 Task: Search one way flight ticket for 3 adults in first from Pierre: Pierre Regional Airport to Fort Wayne: Fort Wayne International Airport on 8-4-2023. Choice of flights is American. Number of bags: 1 carry on bag. Price is upto 100000. Outbound departure time preference is 11:00.
Action: Mouse moved to (238, 335)
Screenshot: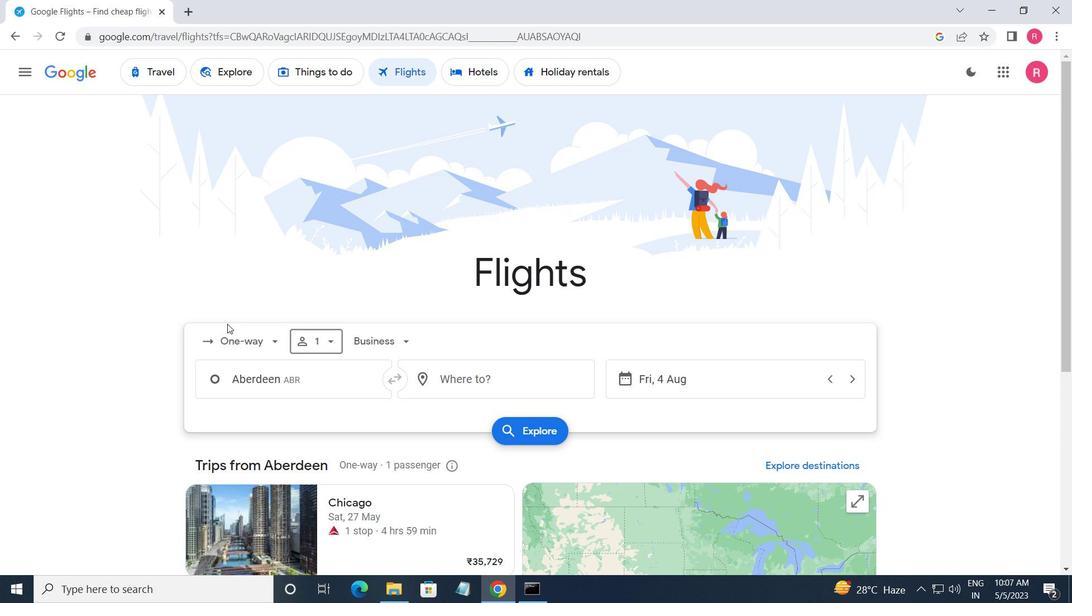 
Action: Mouse pressed left at (238, 335)
Screenshot: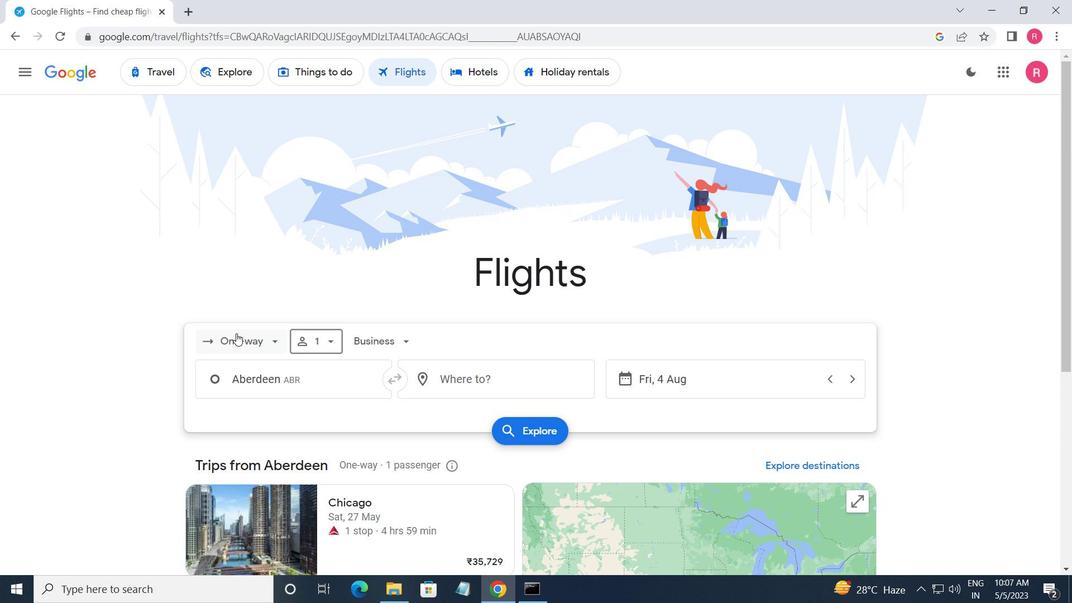 
Action: Mouse moved to (274, 412)
Screenshot: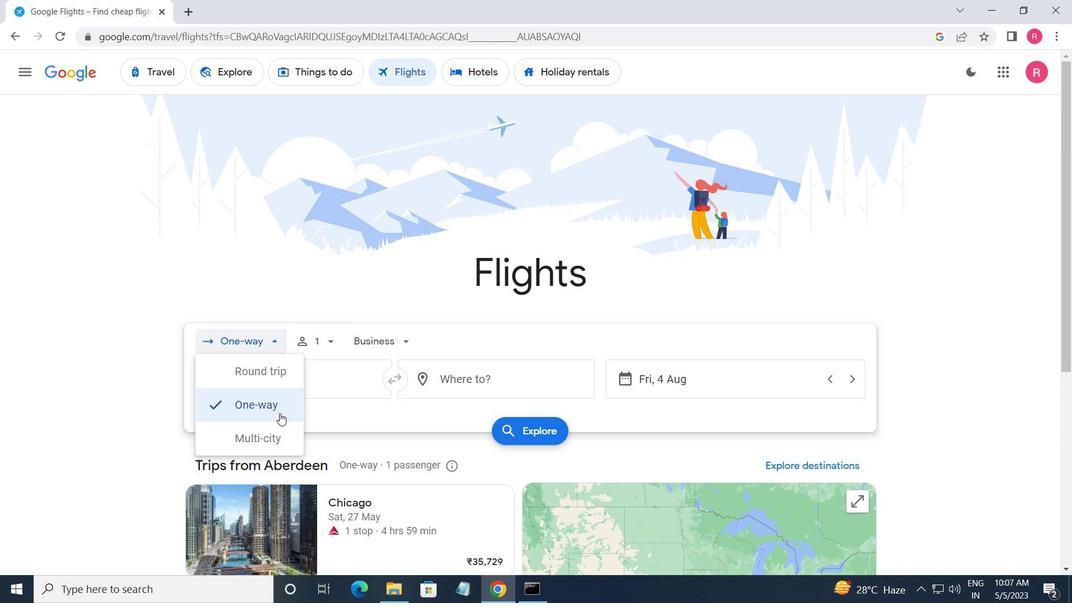 
Action: Mouse pressed left at (274, 412)
Screenshot: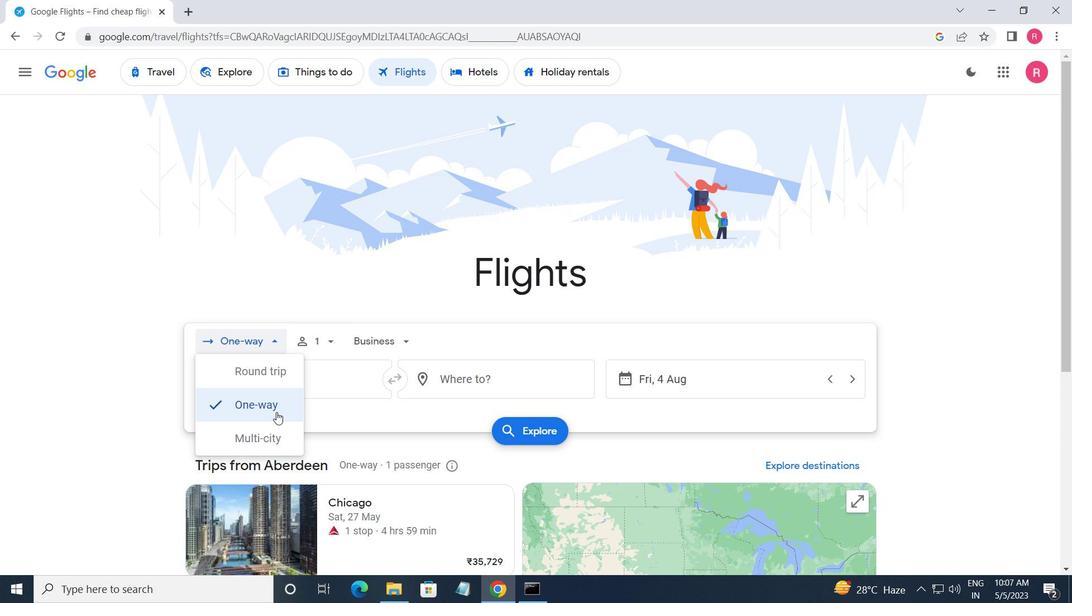 
Action: Mouse moved to (324, 353)
Screenshot: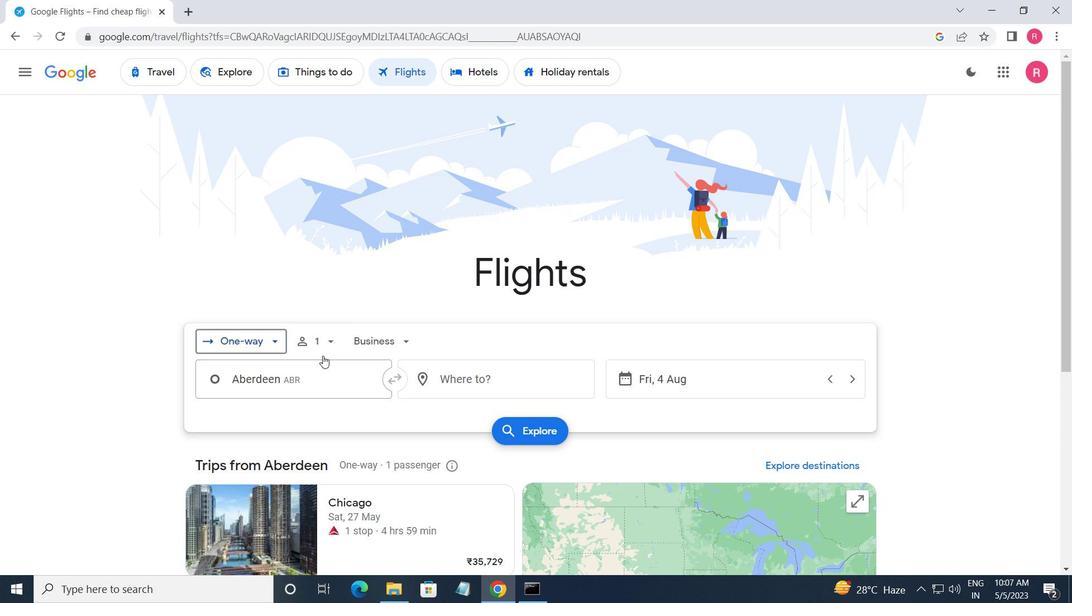 
Action: Mouse pressed left at (324, 353)
Screenshot: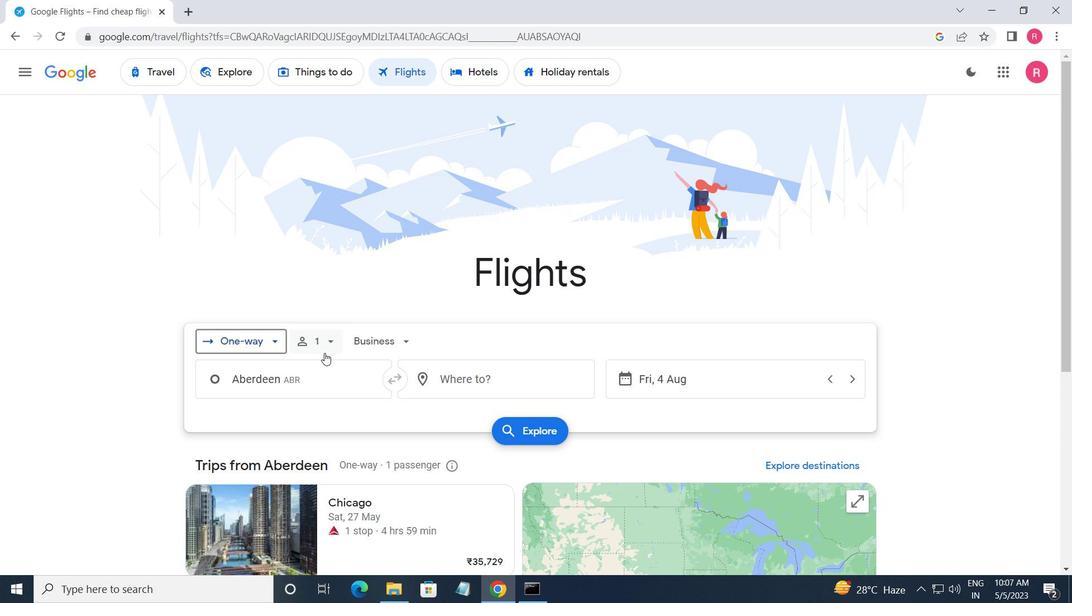 
Action: Mouse moved to (435, 368)
Screenshot: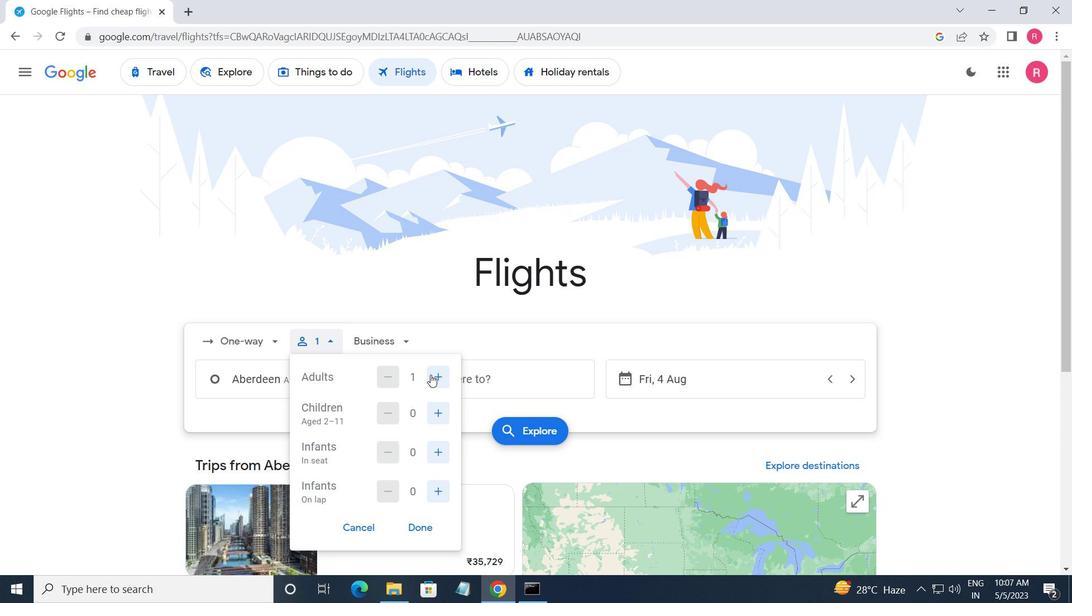 
Action: Mouse pressed left at (435, 368)
Screenshot: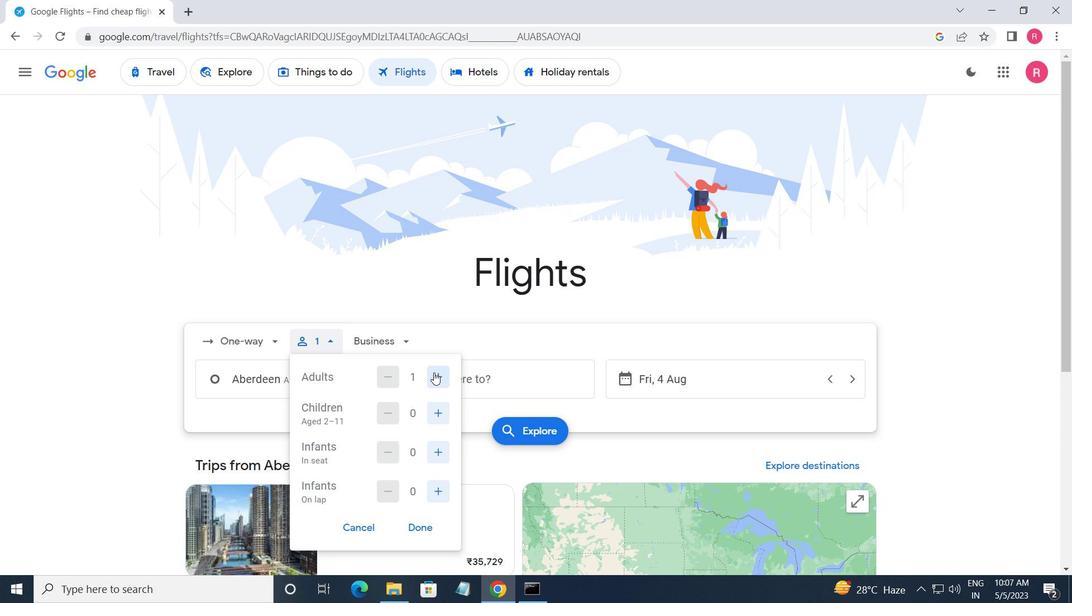 
Action: Mouse pressed left at (435, 368)
Screenshot: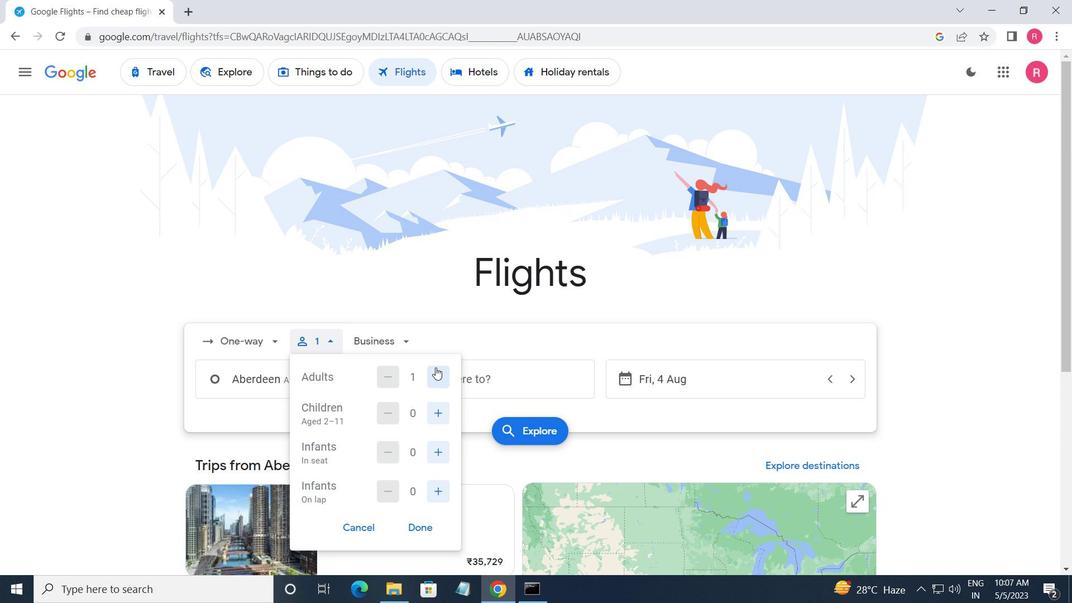
Action: Mouse moved to (398, 330)
Screenshot: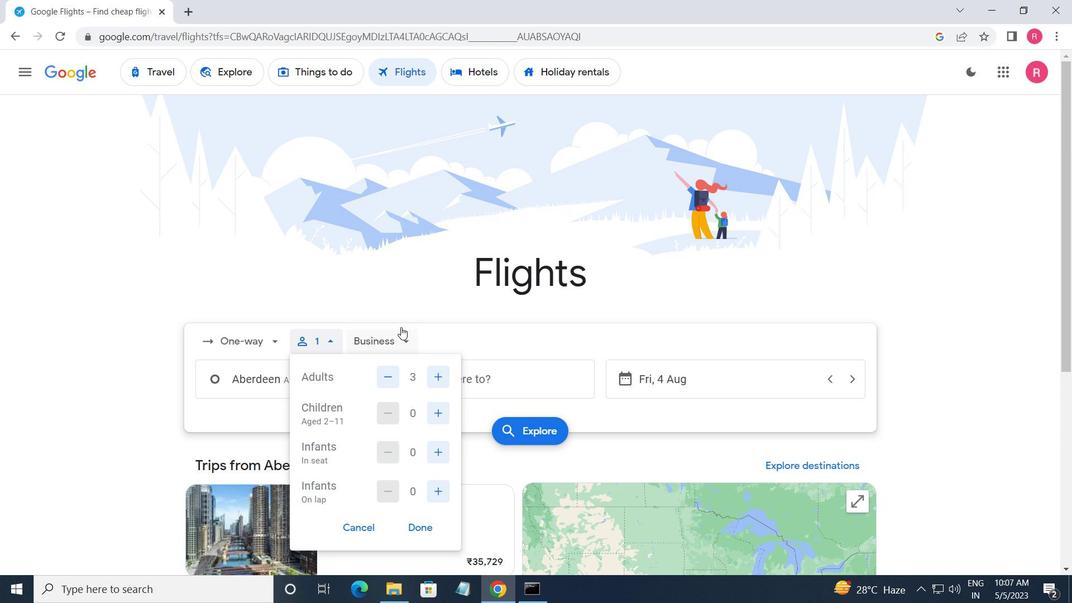 
Action: Mouse pressed left at (398, 330)
Screenshot: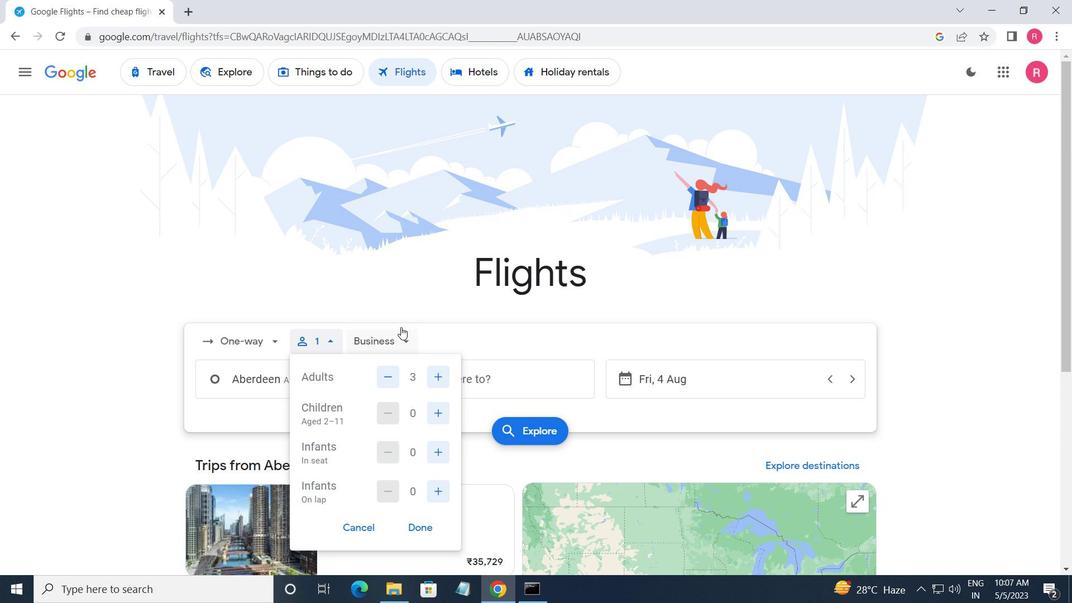 
Action: Mouse moved to (401, 477)
Screenshot: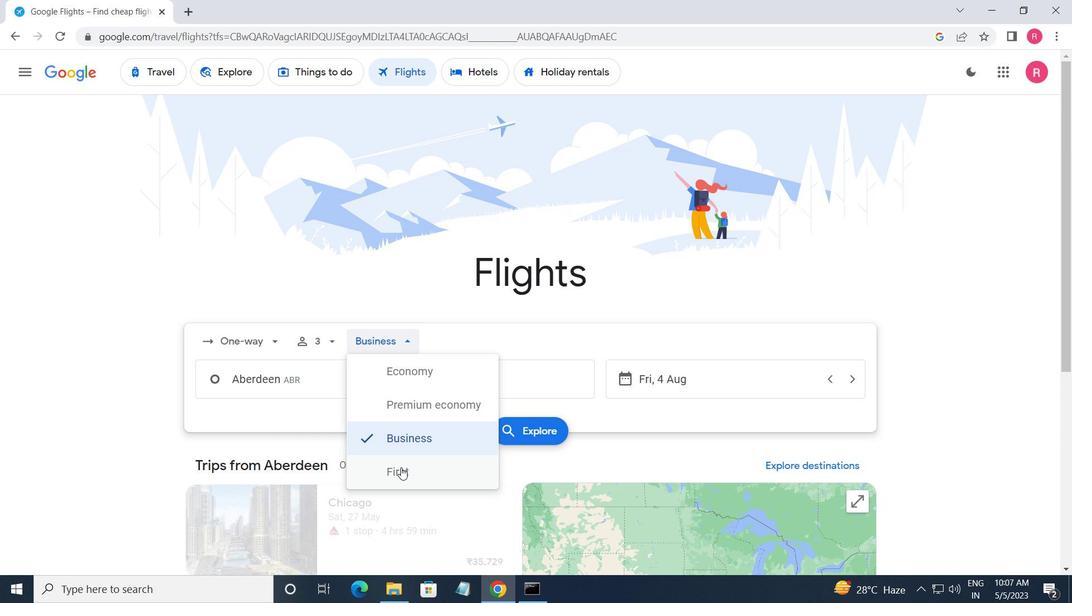 
Action: Mouse pressed left at (401, 477)
Screenshot: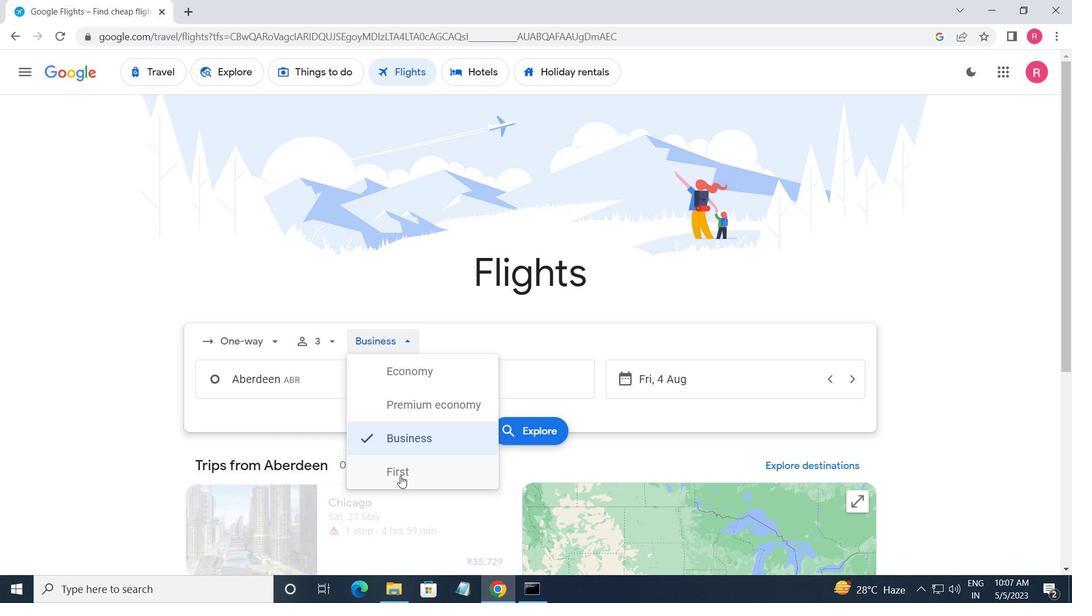 
Action: Mouse moved to (358, 371)
Screenshot: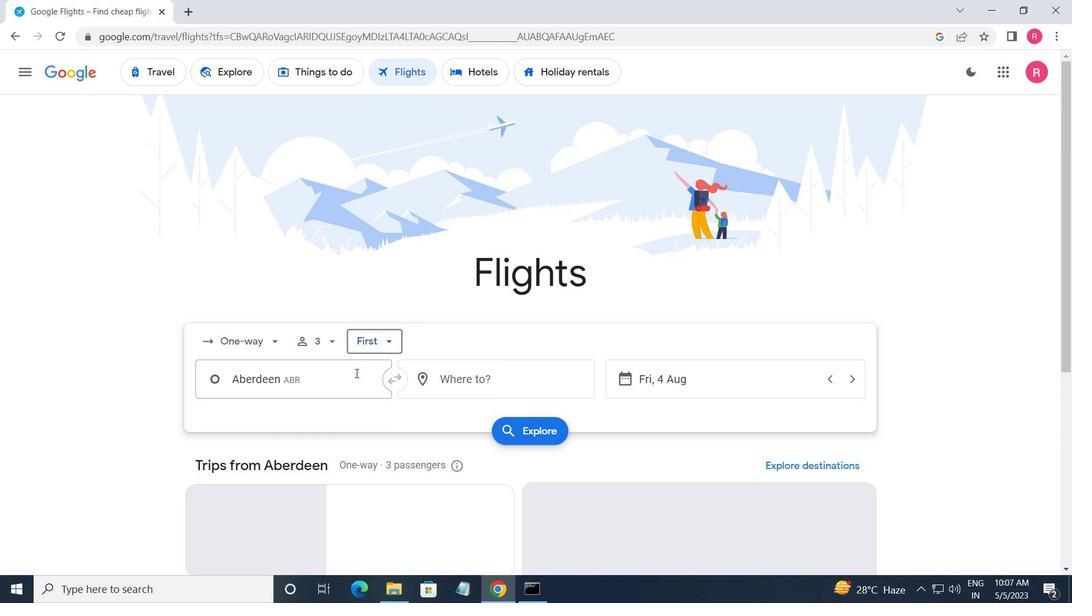 
Action: Mouse pressed left at (358, 371)
Screenshot: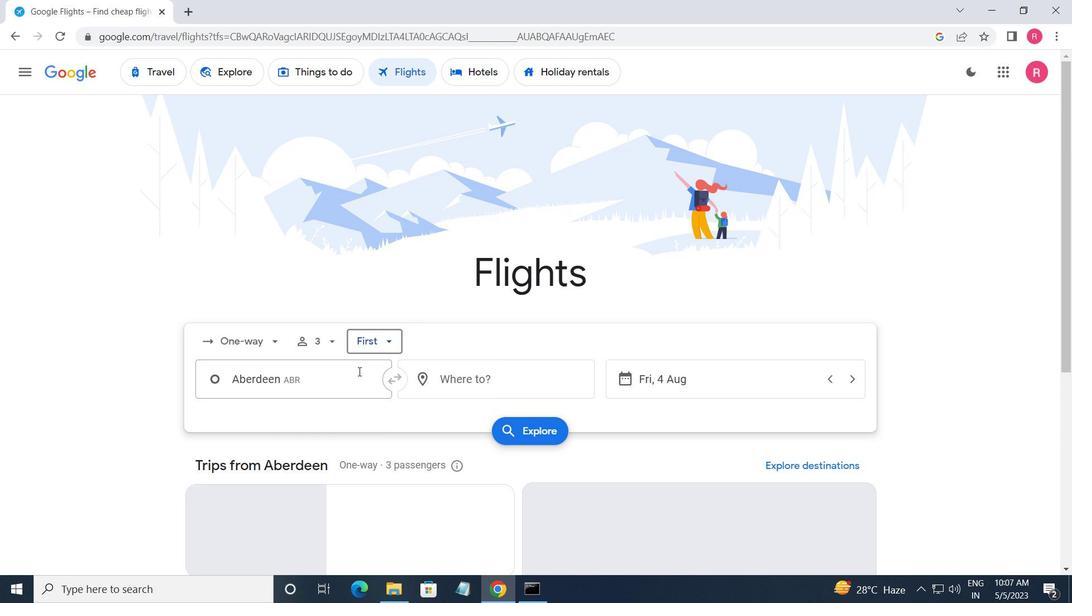 
Action: Key pressed <Key.shift_r>Pierre<Key.space><Key.shift>RE
Screenshot: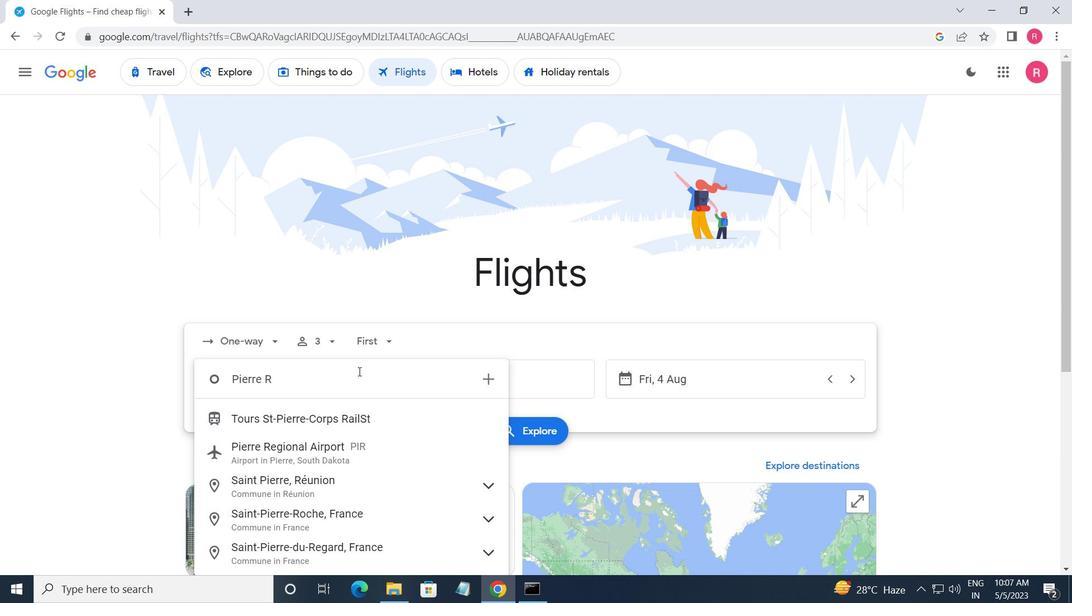 
Action: Mouse moved to (320, 422)
Screenshot: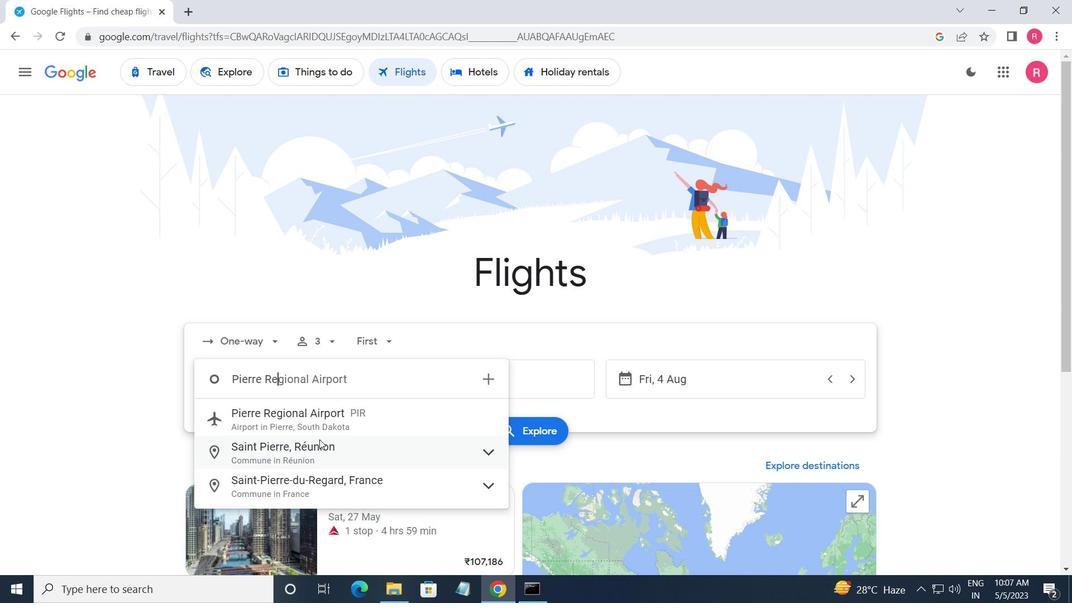 
Action: Mouse pressed left at (320, 422)
Screenshot: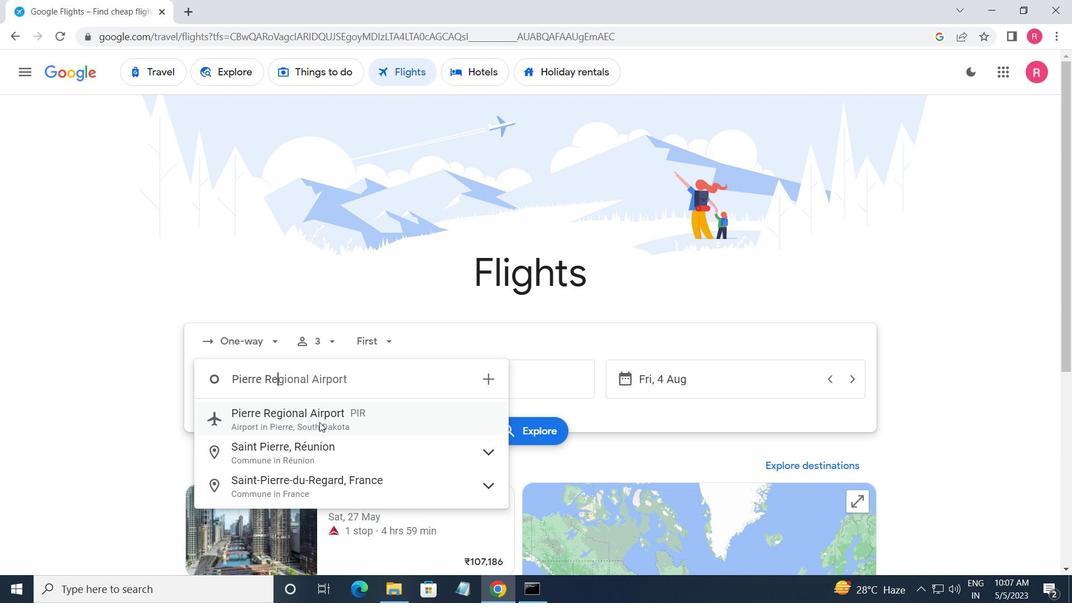 
Action: Mouse moved to (513, 382)
Screenshot: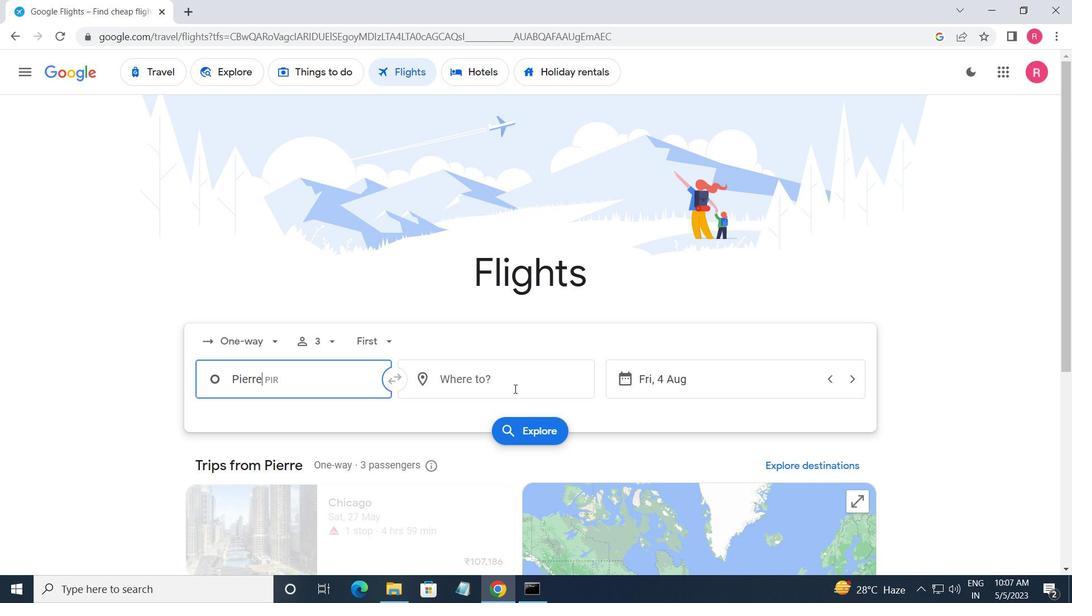 
Action: Mouse pressed left at (513, 382)
Screenshot: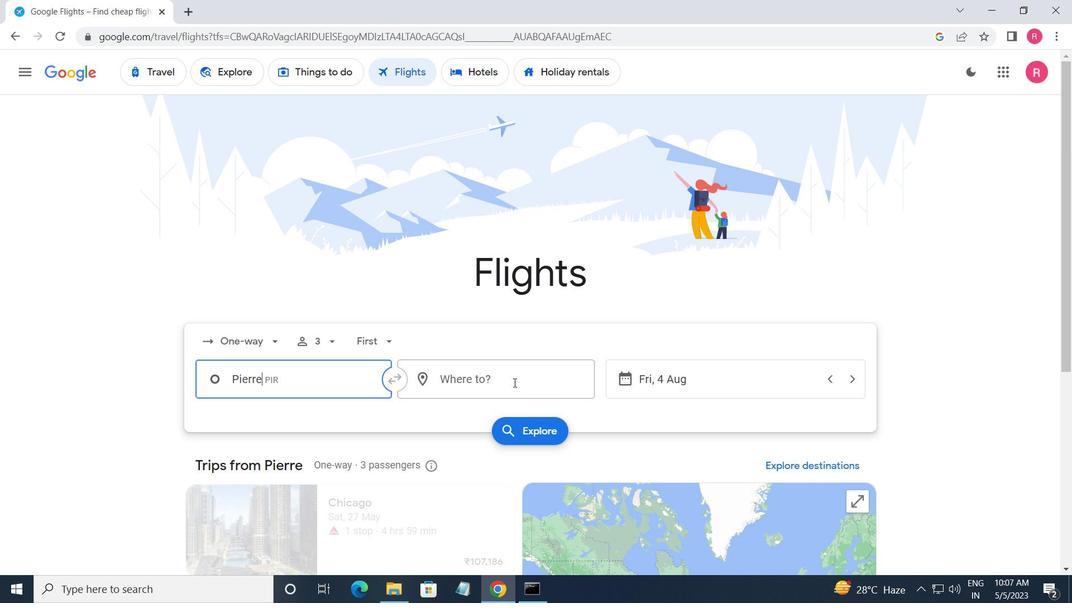 
Action: Mouse moved to (469, 519)
Screenshot: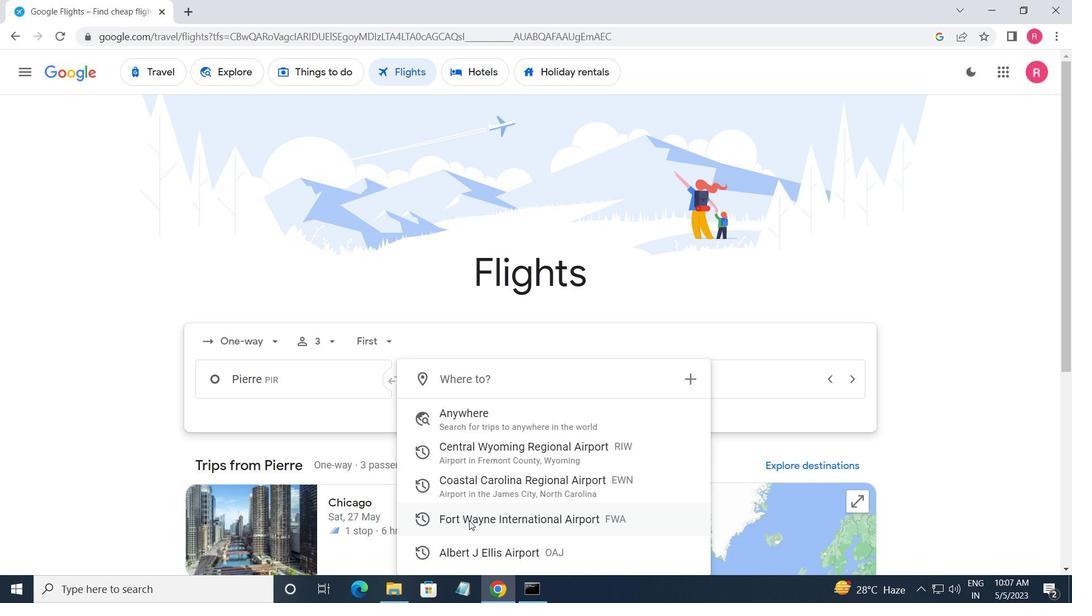 
Action: Mouse pressed left at (469, 519)
Screenshot: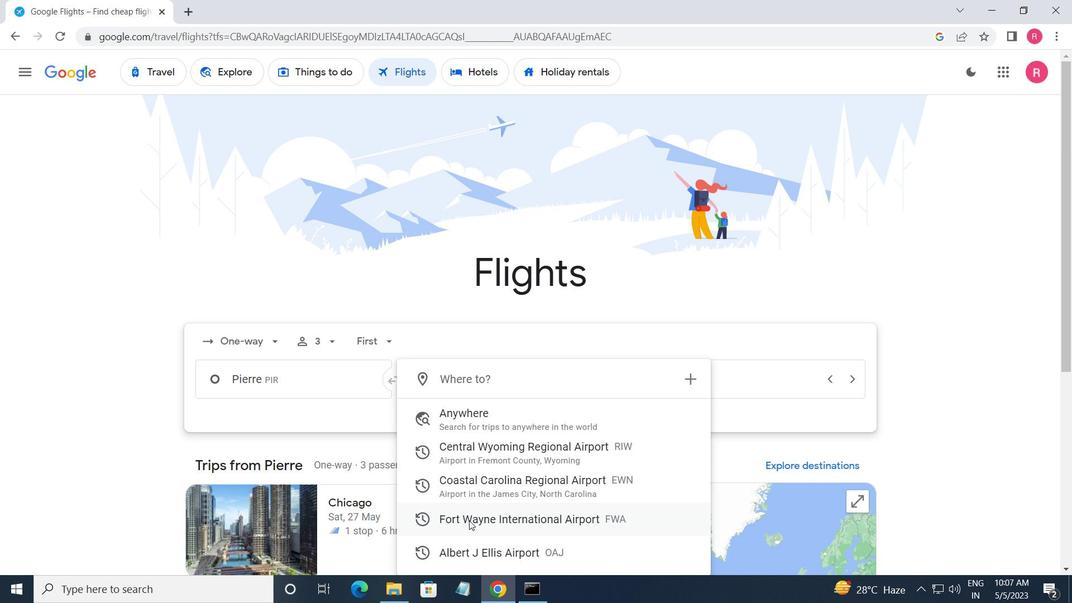 
Action: Mouse moved to (712, 387)
Screenshot: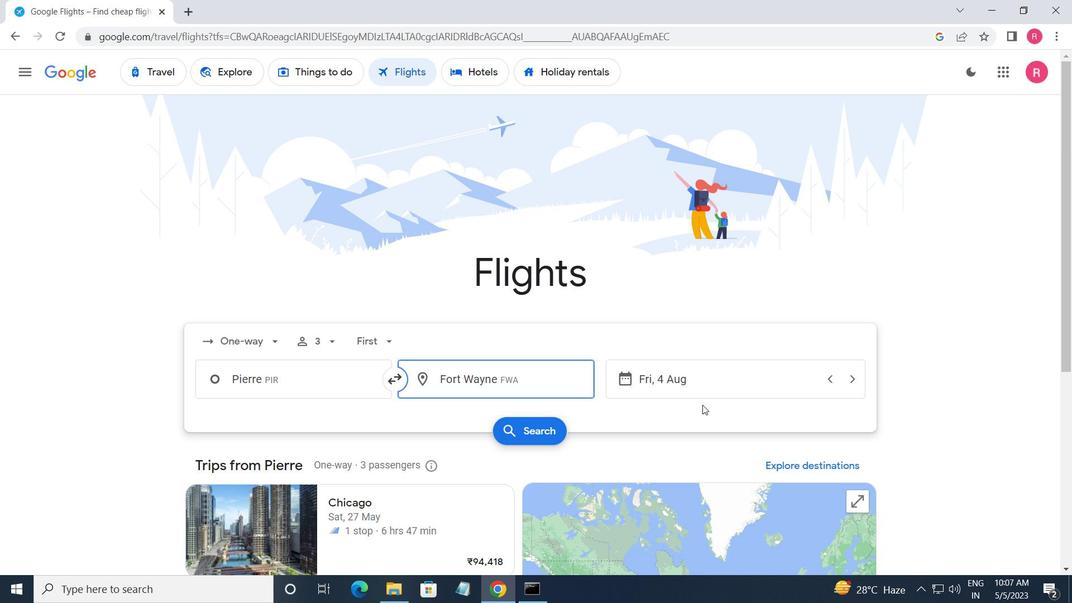 
Action: Mouse pressed left at (712, 387)
Screenshot: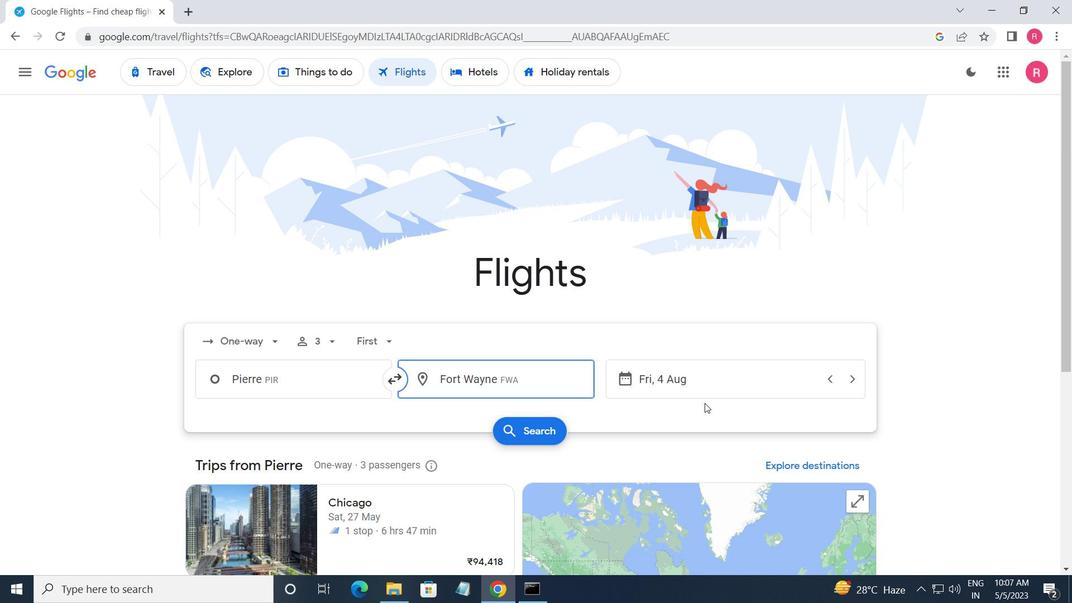 
Action: Mouse moved to (538, 322)
Screenshot: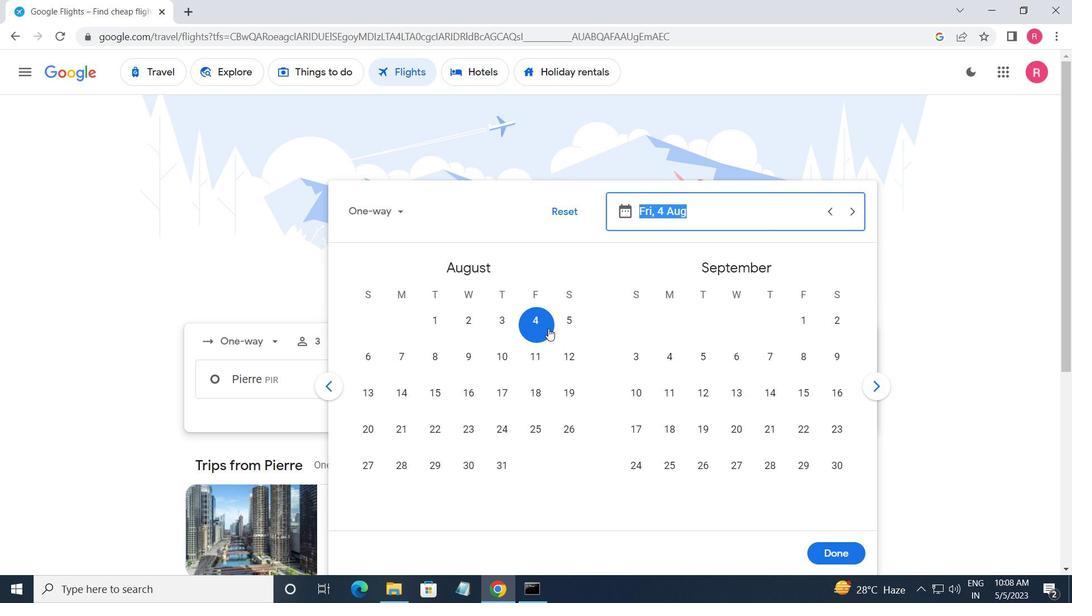 
Action: Mouse pressed left at (538, 322)
Screenshot: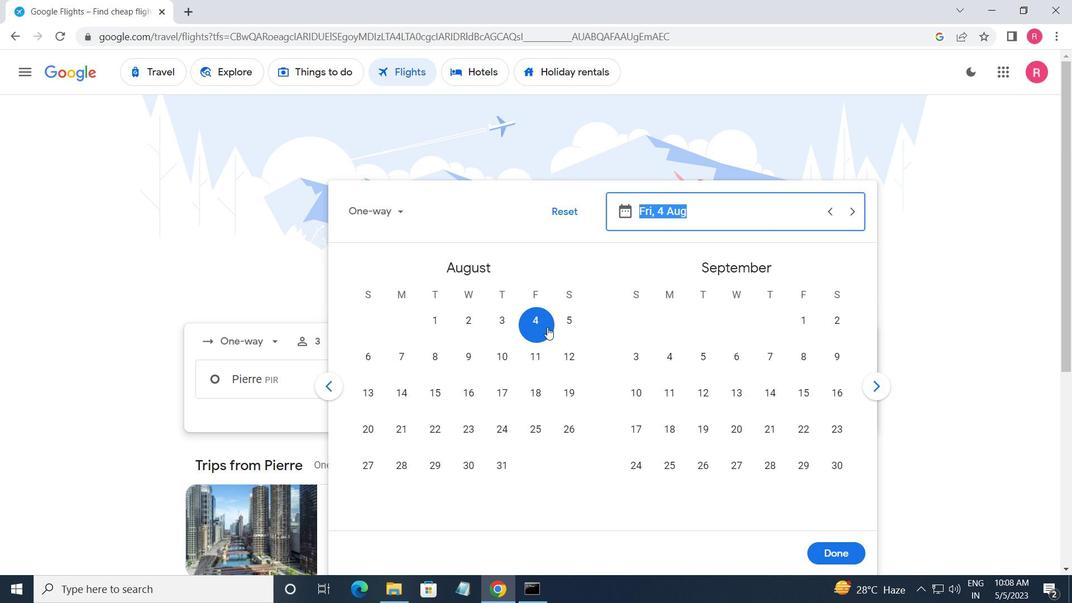 
Action: Mouse moved to (821, 557)
Screenshot: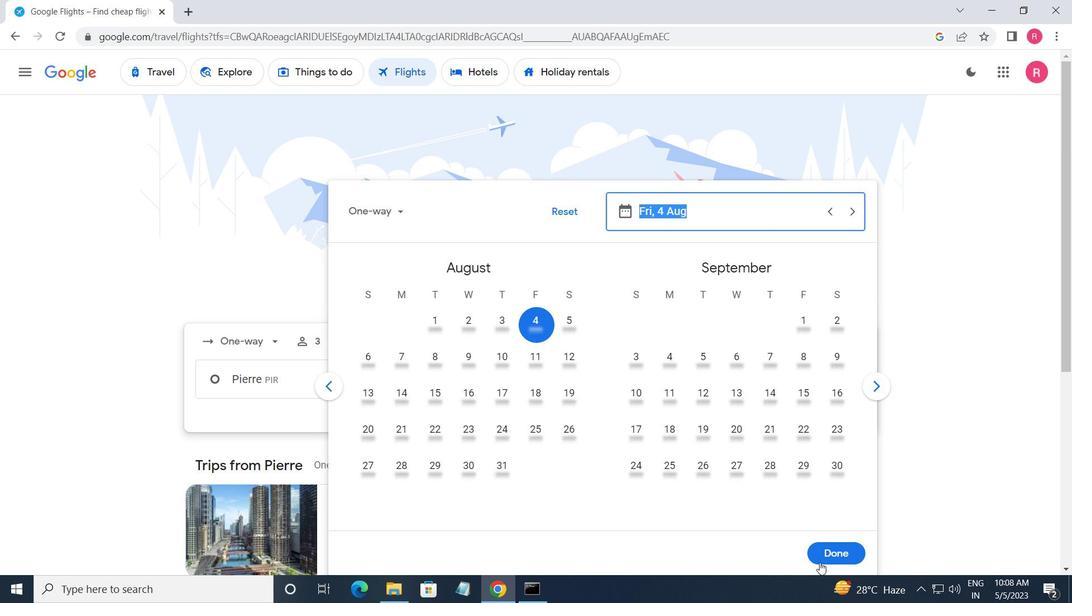 
Action: Mouse pressed left at (821, 557)
Screenshot: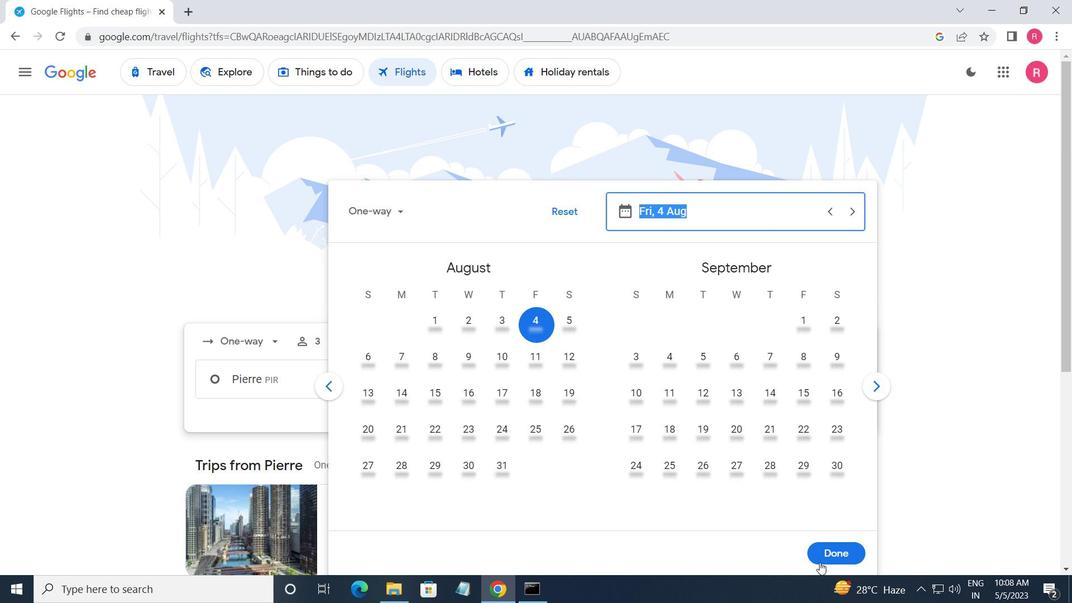 
Action: Mouse moved to (551, 440)
Screenshot: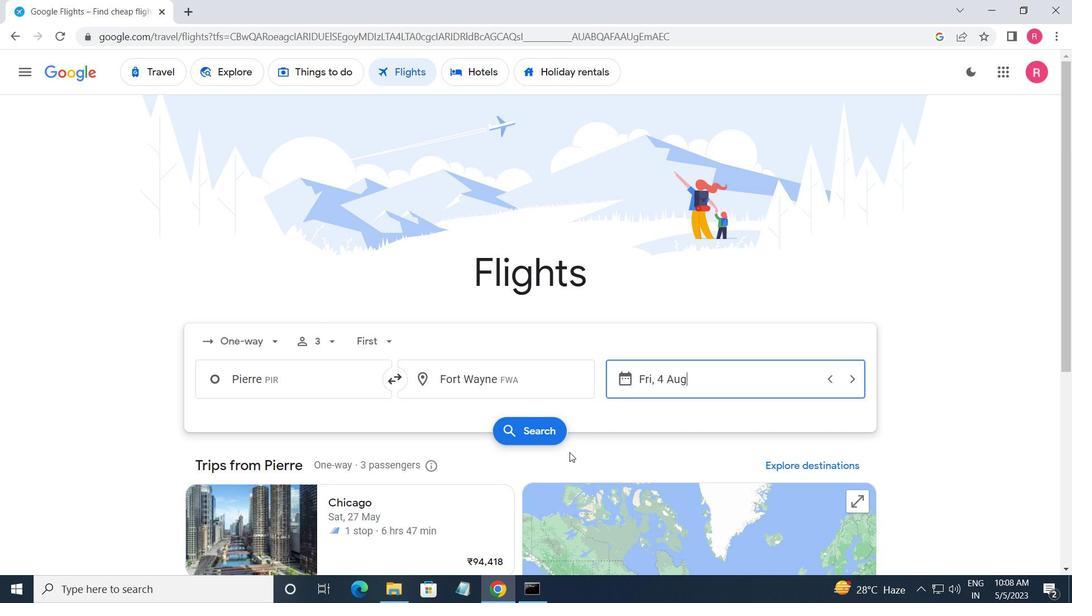 
Action: Mouse pressed left at (551, 440)
Screenshot: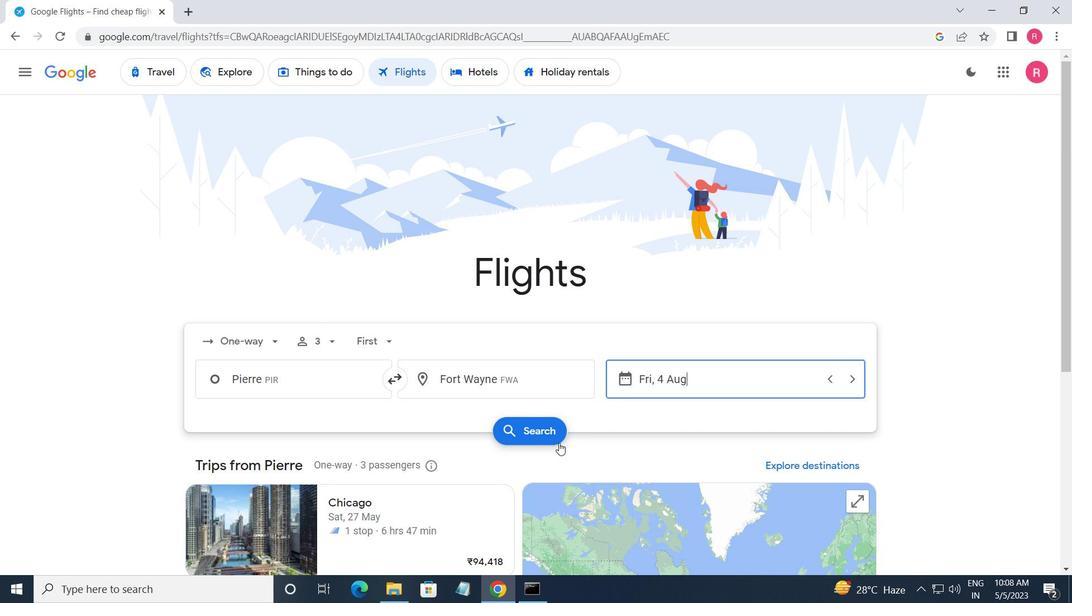 
Action: Mouse moved to (231, 202)
Screenshot: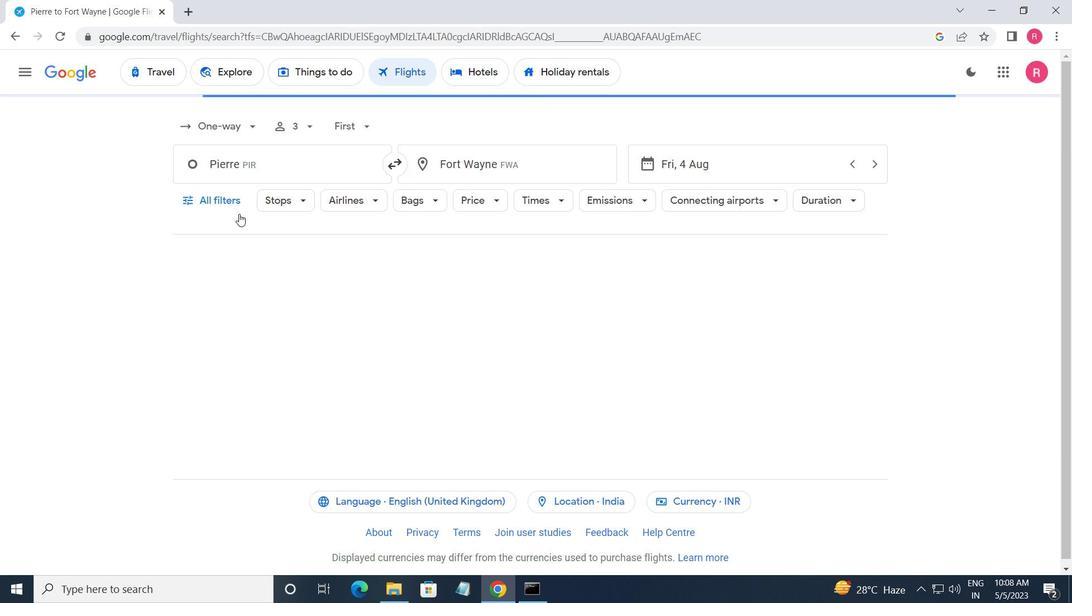 
Action: Mouse pressed left at (231, 202)
Screenshot: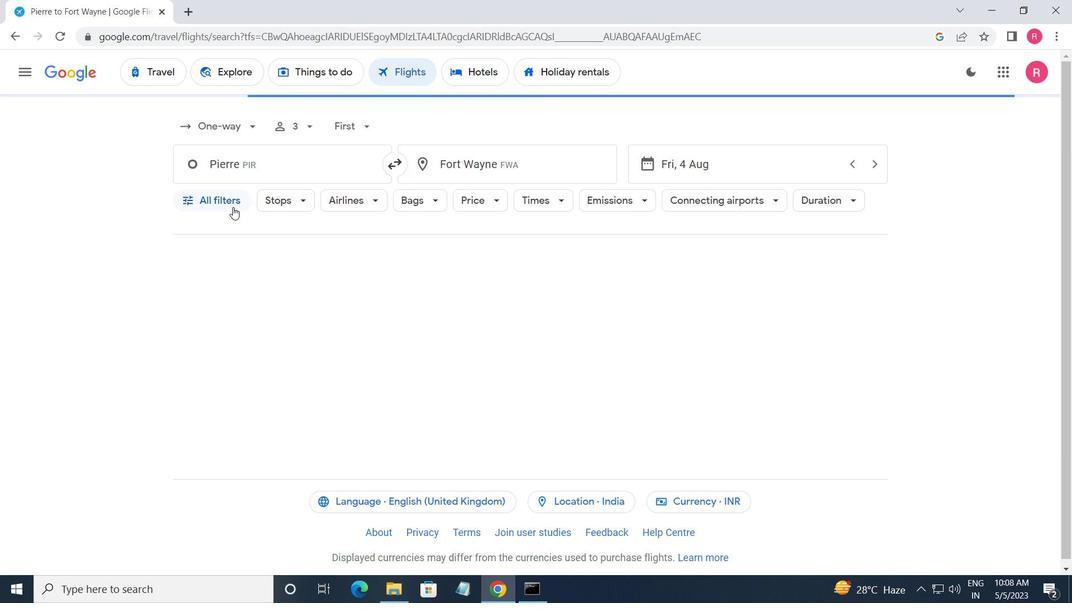 
Action: Mouse moved to (269, 480)
Screenshot: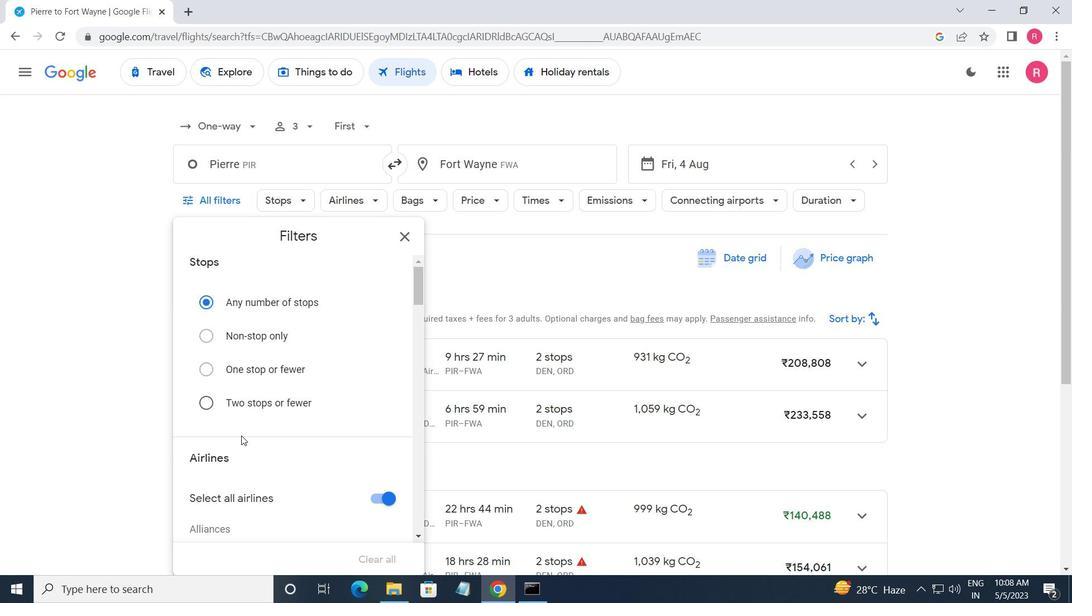 
Action: Mouse scrolled (269, 480) with delta (0, 0)
Screenshot: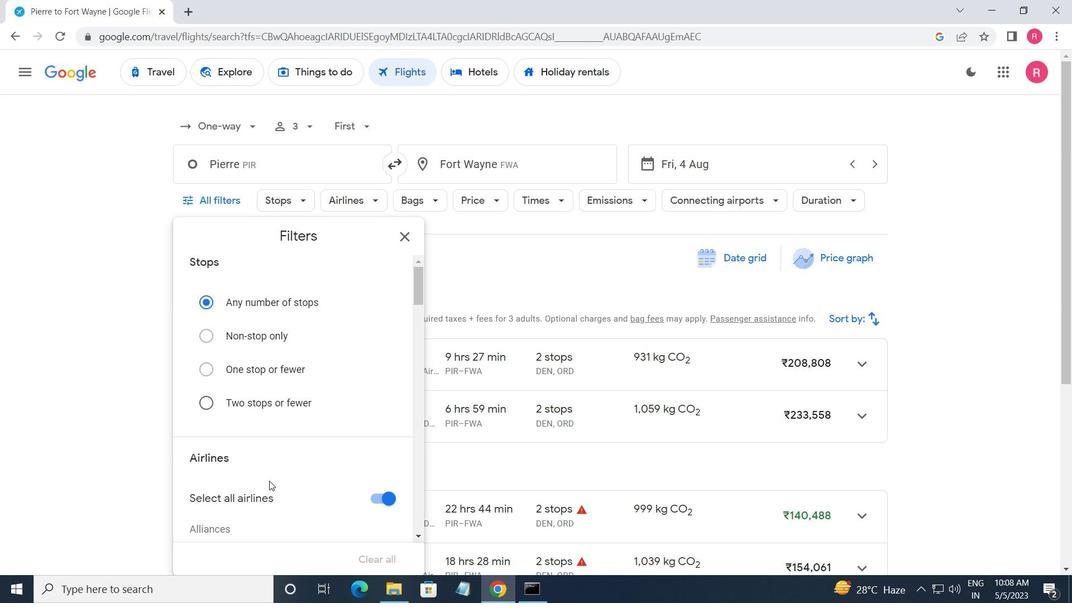 
Action: Mouse scrolled (269, 480) with delta (0, 0)
Screenshot: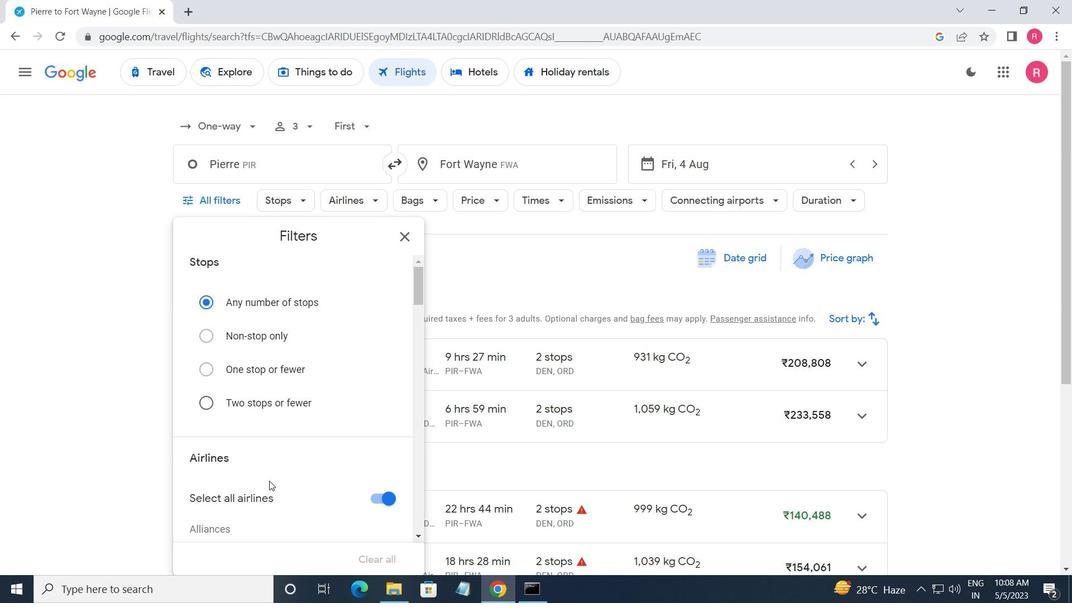 
Action: Mouse scrolled (269, 480) with delta (0, 0)
Screenshot: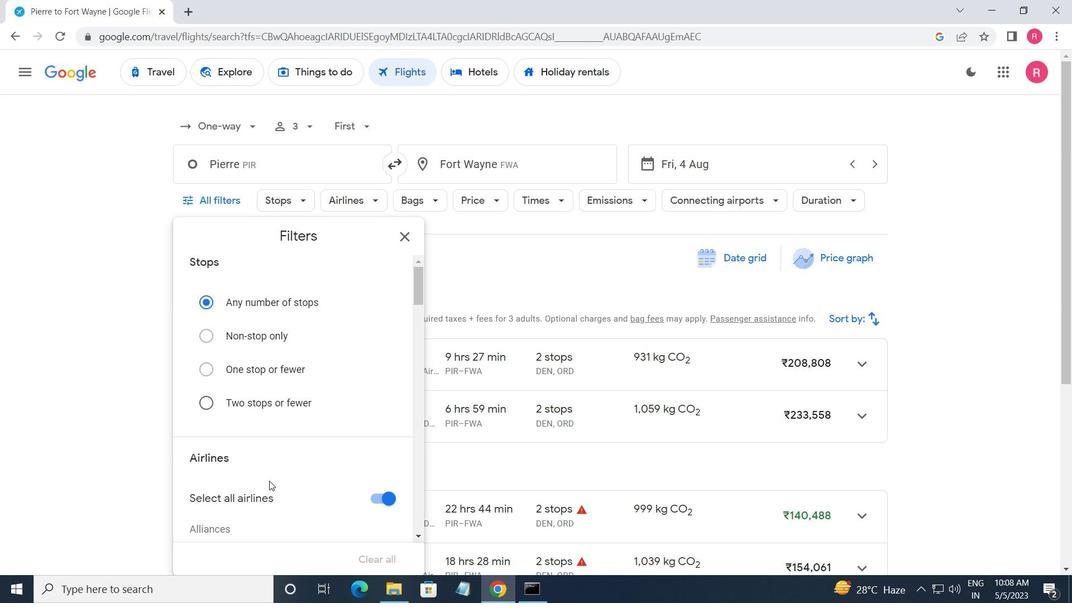 
Action: Mouse moved to (273, 476)
Screenshot: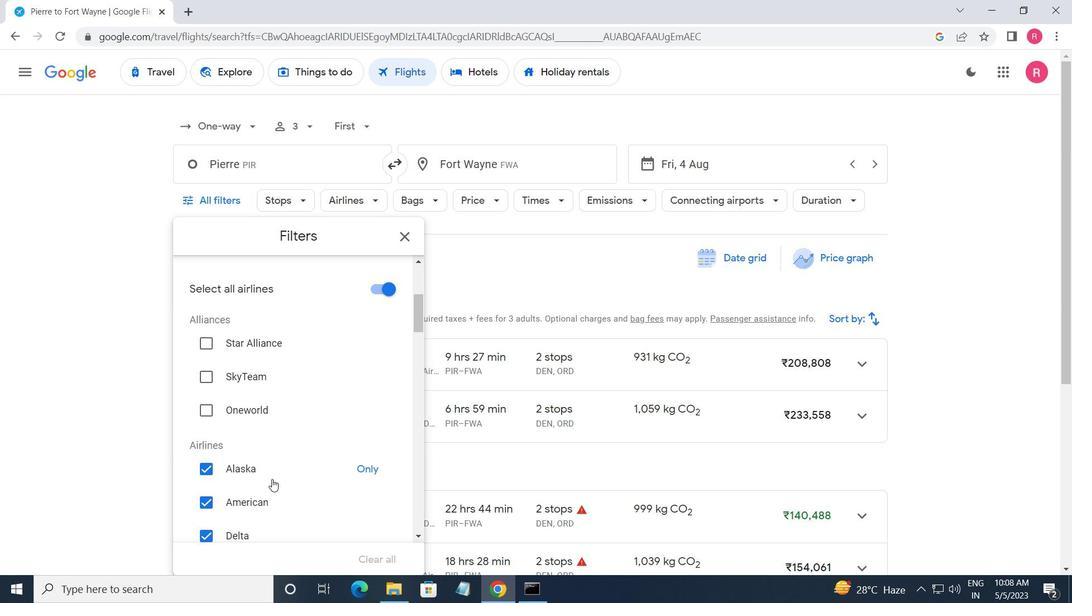 
Action: Mouse scrolled (273, 476) with delta (0, 0)
Screenshot: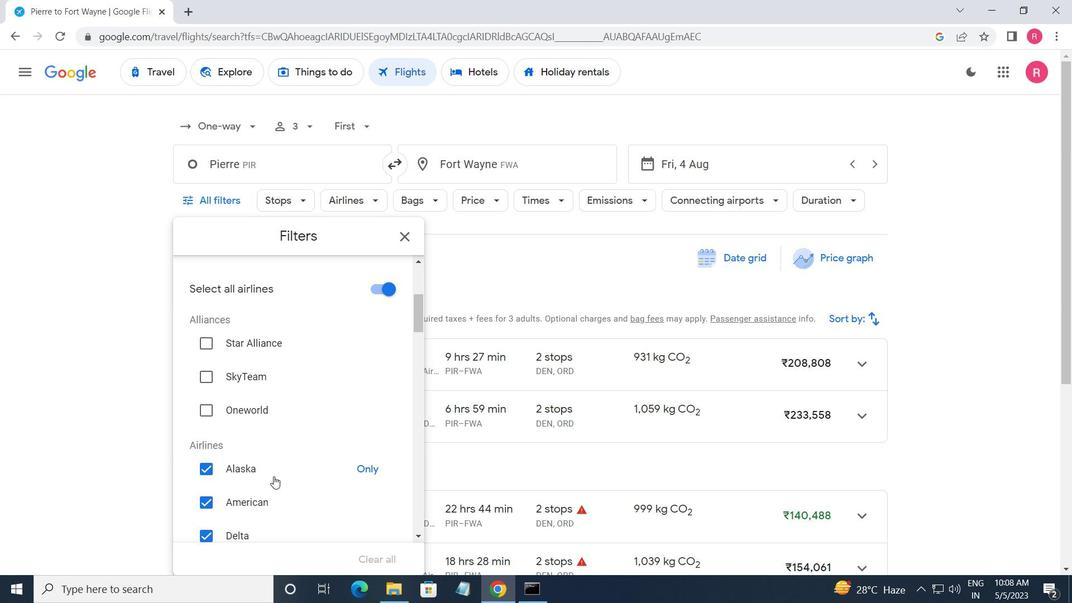 
Action: Mouse moved to (364, 436)
Screenshot: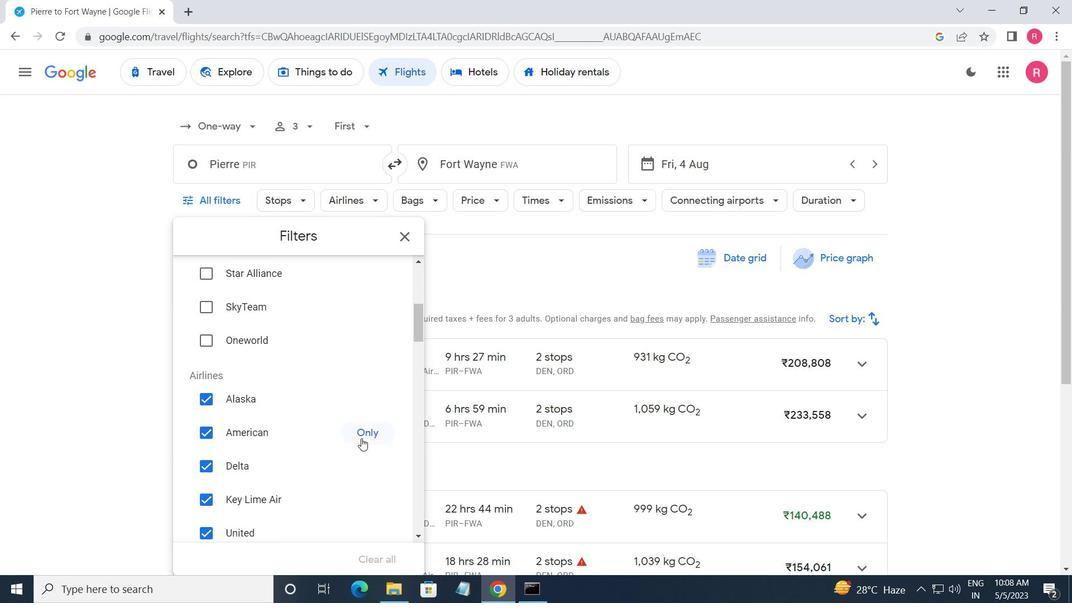 
Action: Mouse pressed left at (364, 436)
Screenshot: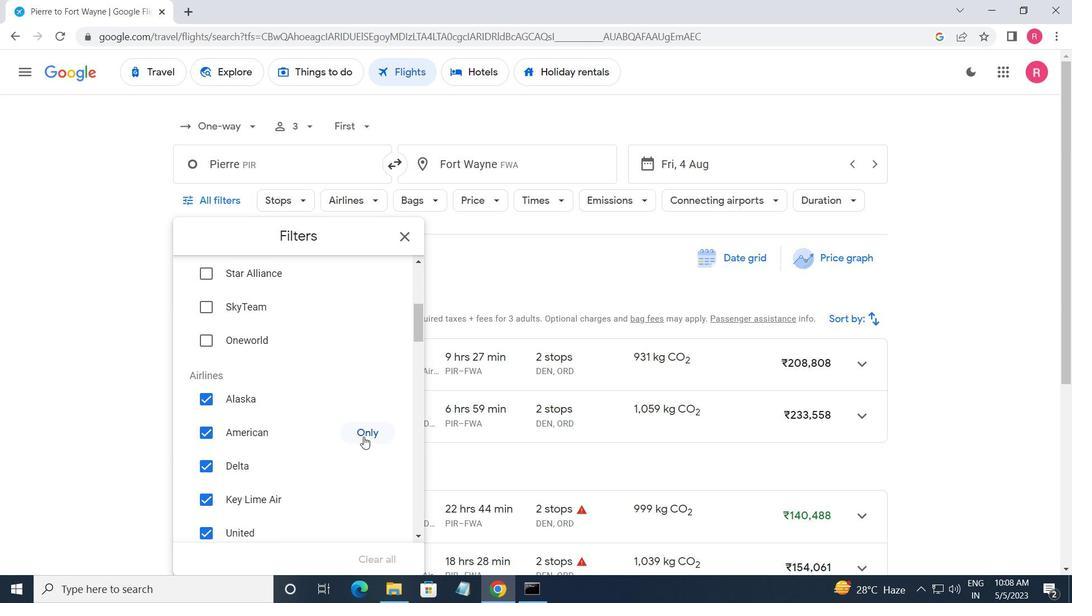 
Action: Mouse moved to (357, 467)
Screenshot: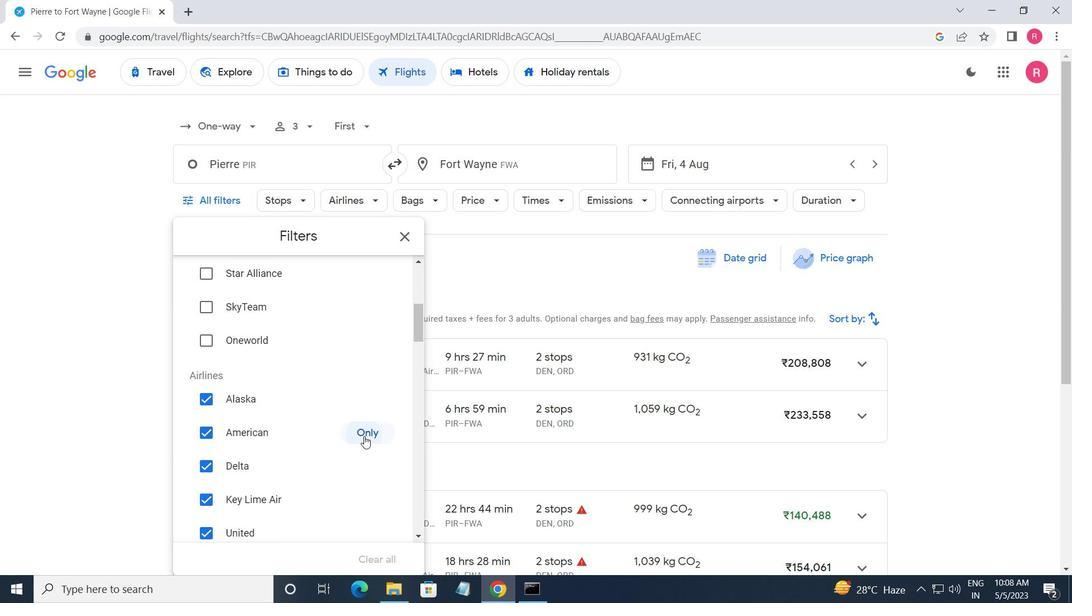 
Action: Mouse scrolled (357, 466) with delta (0, 0)
Screenshot: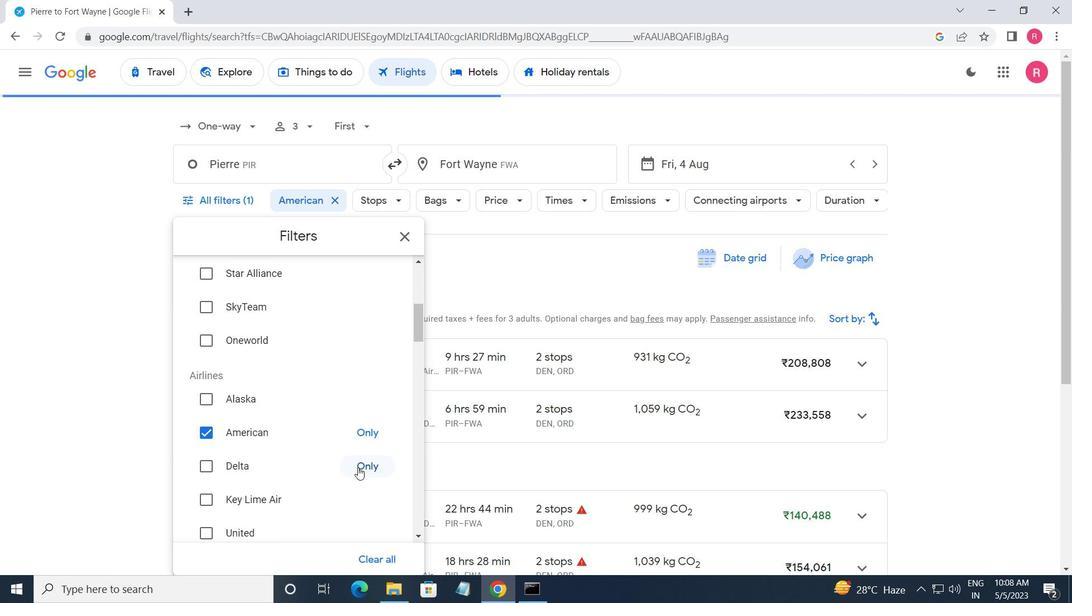 
Action: Mouse scrolled (357, 466) with delta (0, 0)
Screenshot: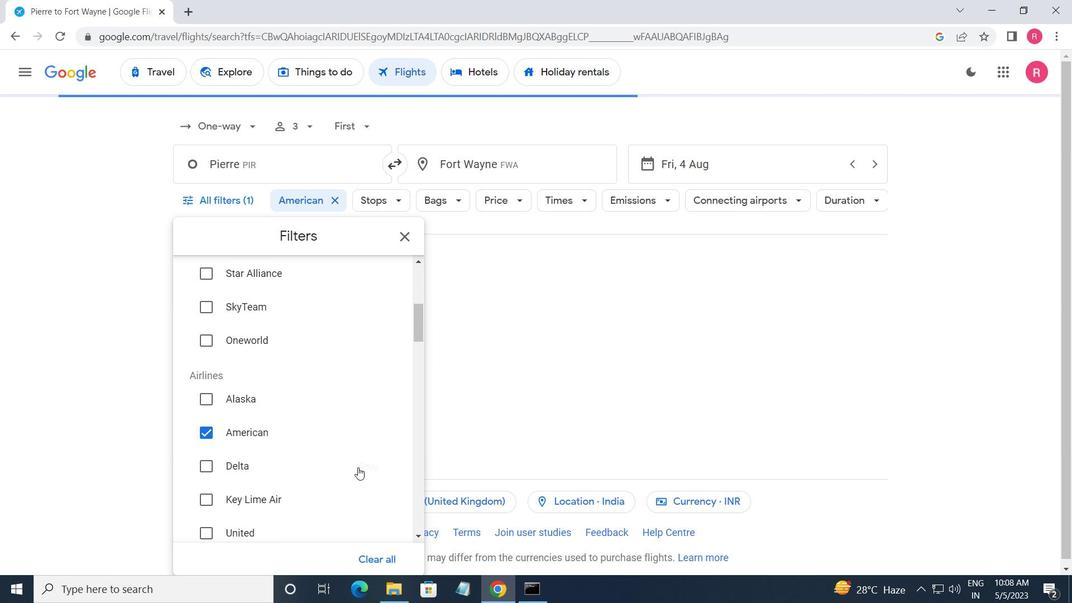 
Action: Mouse scrolled (357, 466) with delta (0, 0)
Screenshot: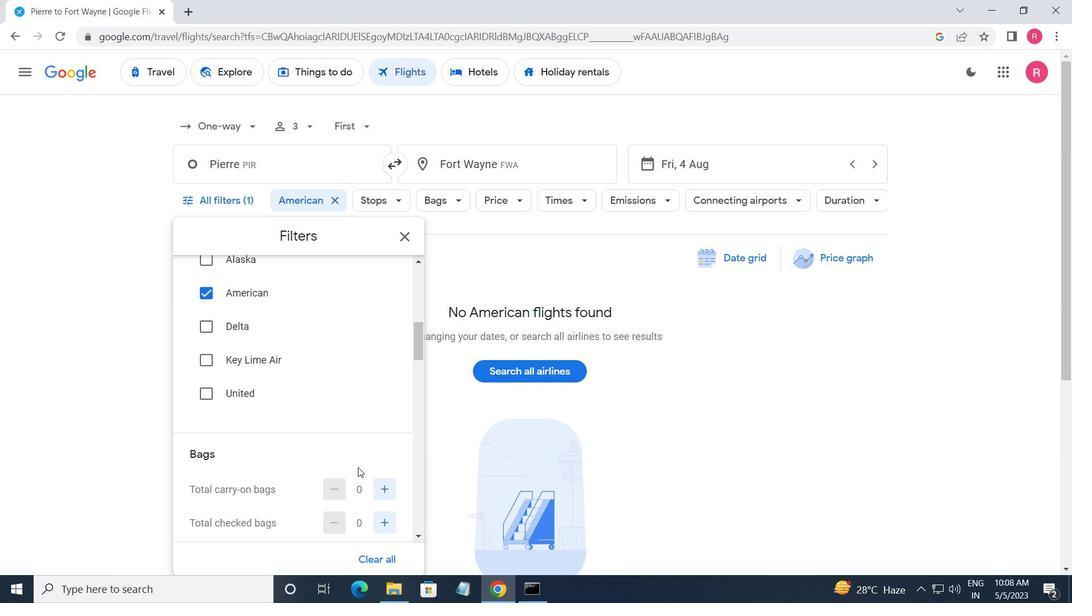 
Action: Mouse moved to (377, 425)
Screenshot: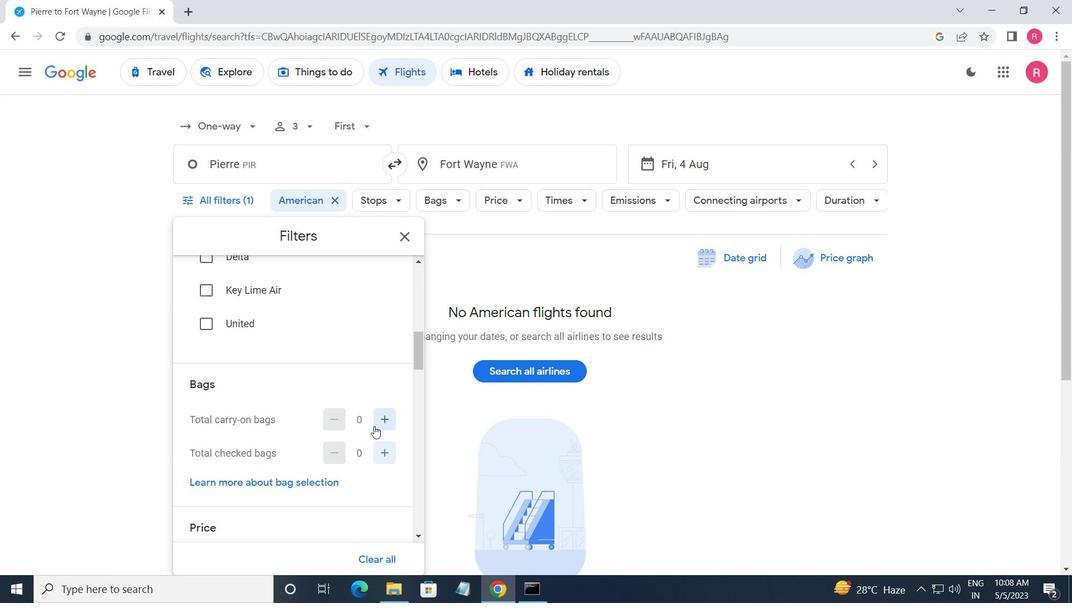 
Action: Mouse pressed left at (377, 425)
Screenshot: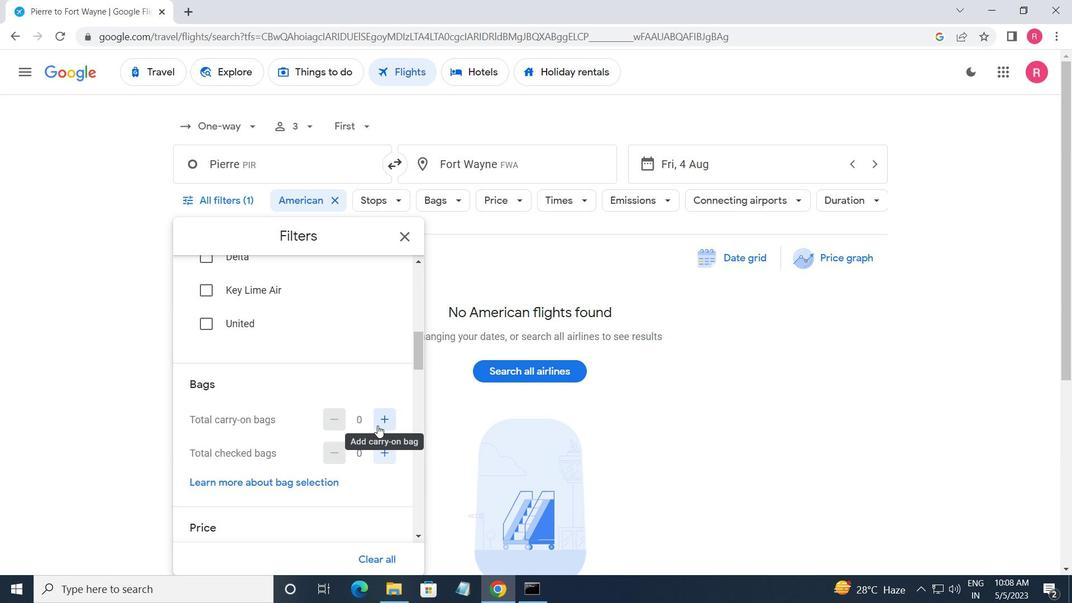 
Action: Mouse moved to (380, 422)
Screenshot: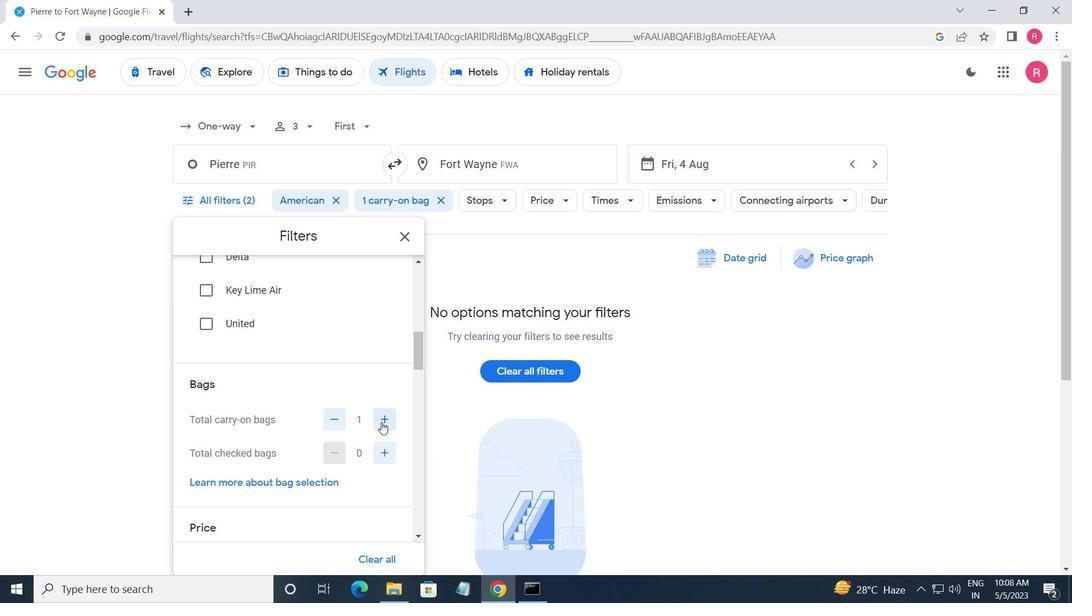 
Action: Mouse scrolled (380, 421) with delta (0, 0)
Screenshot: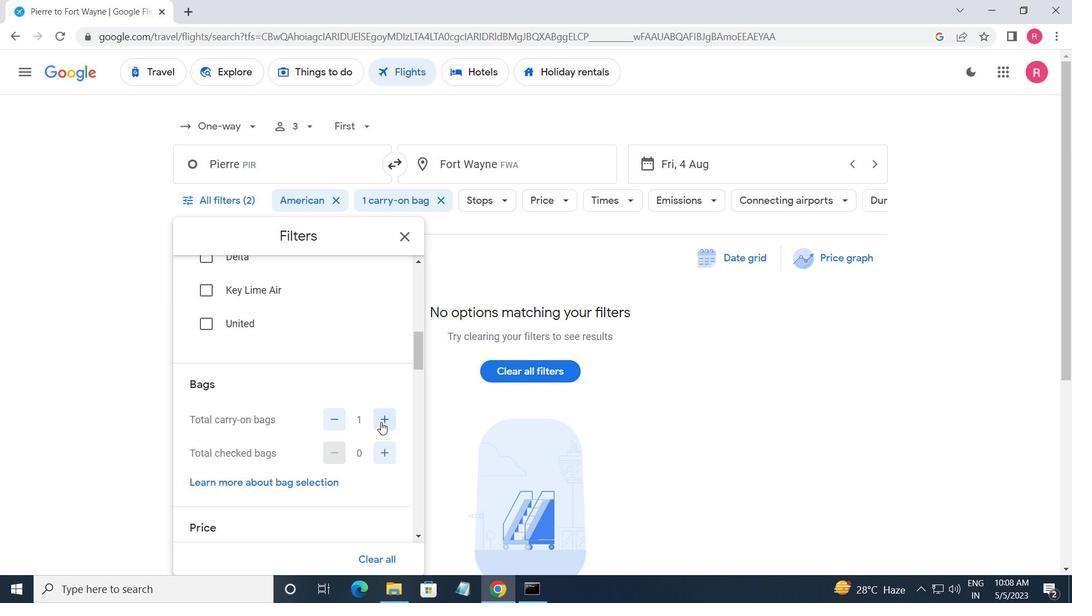 
Action: Mouse scrolled (380, 421) with delta (0, 0)
Screenshot: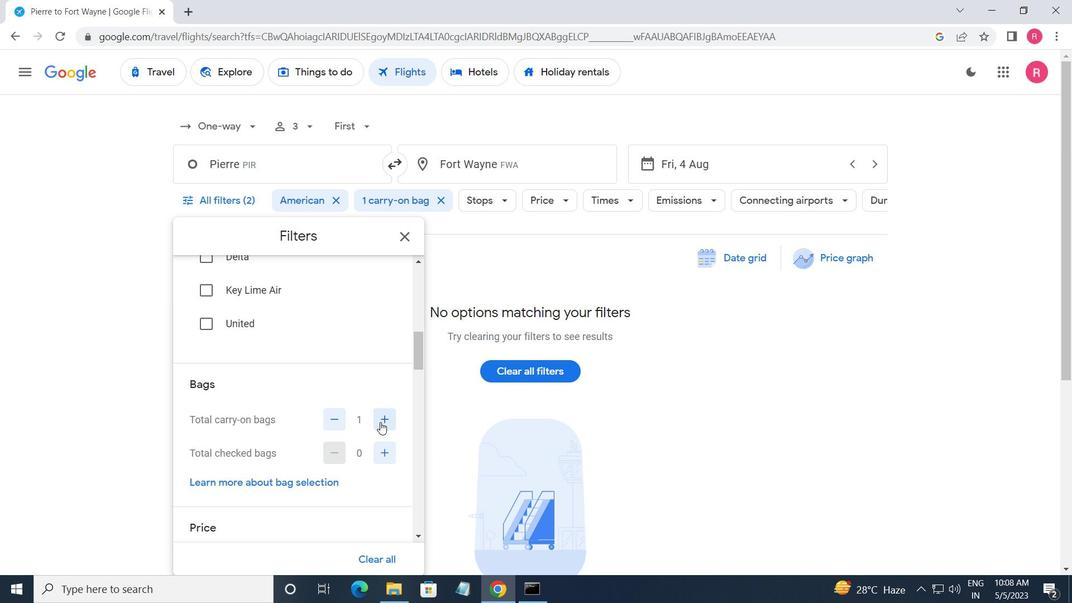 
Action: Mouse scrolled (380, 421) with delta (0, 0)
Screenshot: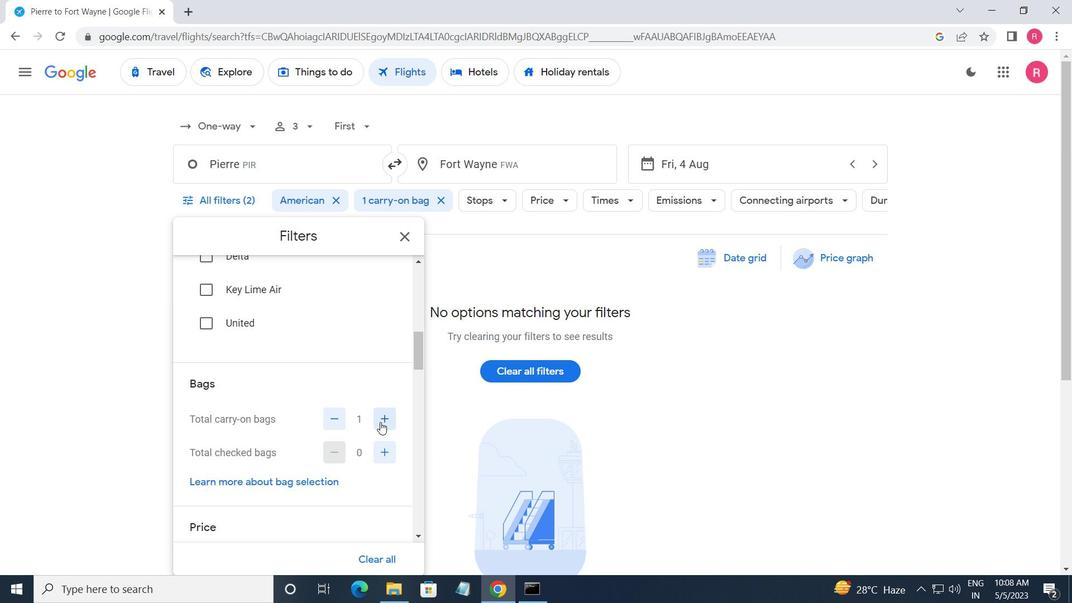
Action: Mouse moved to (393, 389)
Screenshot: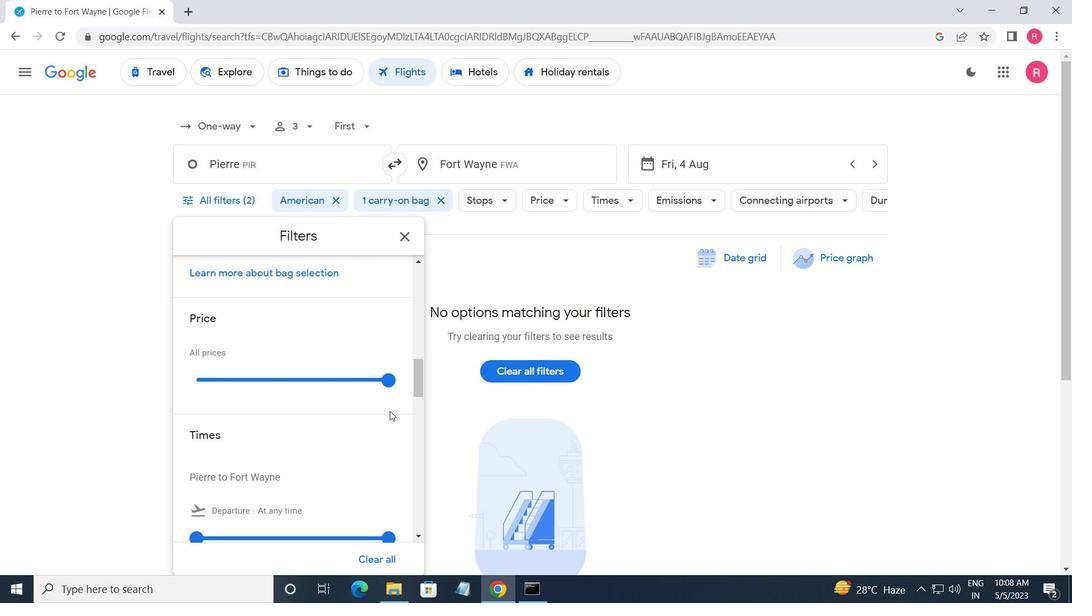 
Action: Mouse pressed left at (393, 389)
Screenshot: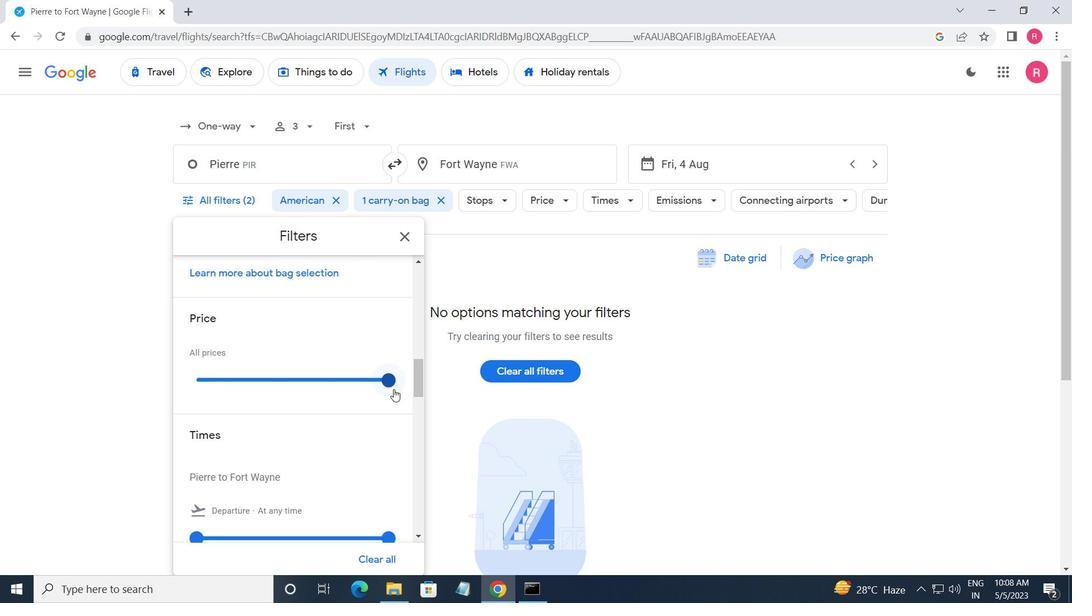 
Action: Mouse moved to (226, 396)
Screenshot: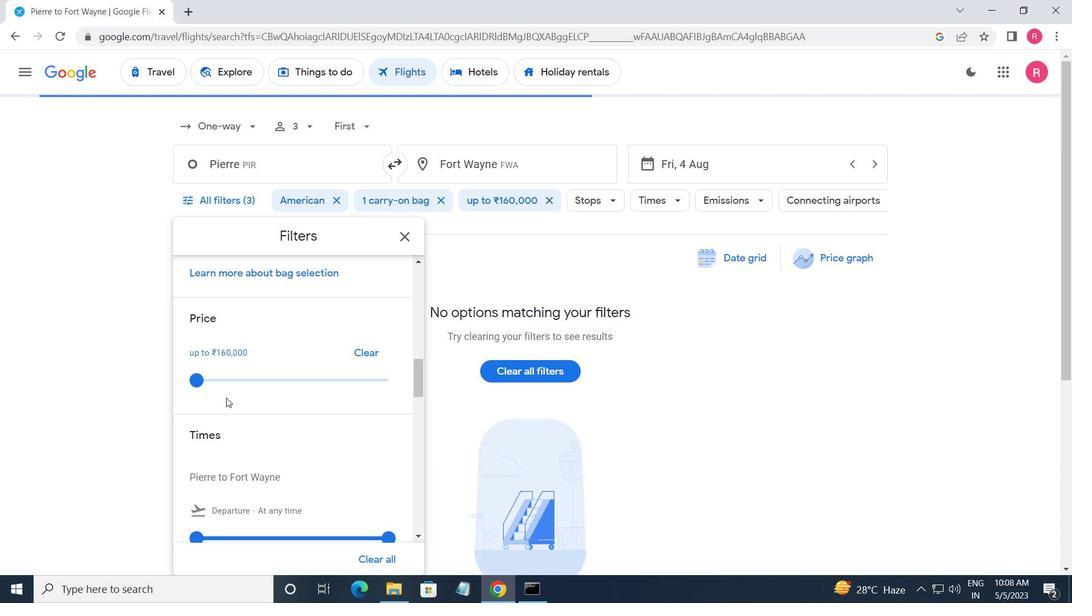 
Action: Mouse scrolled (226, 395) with delta (0, 0)
Screenshot: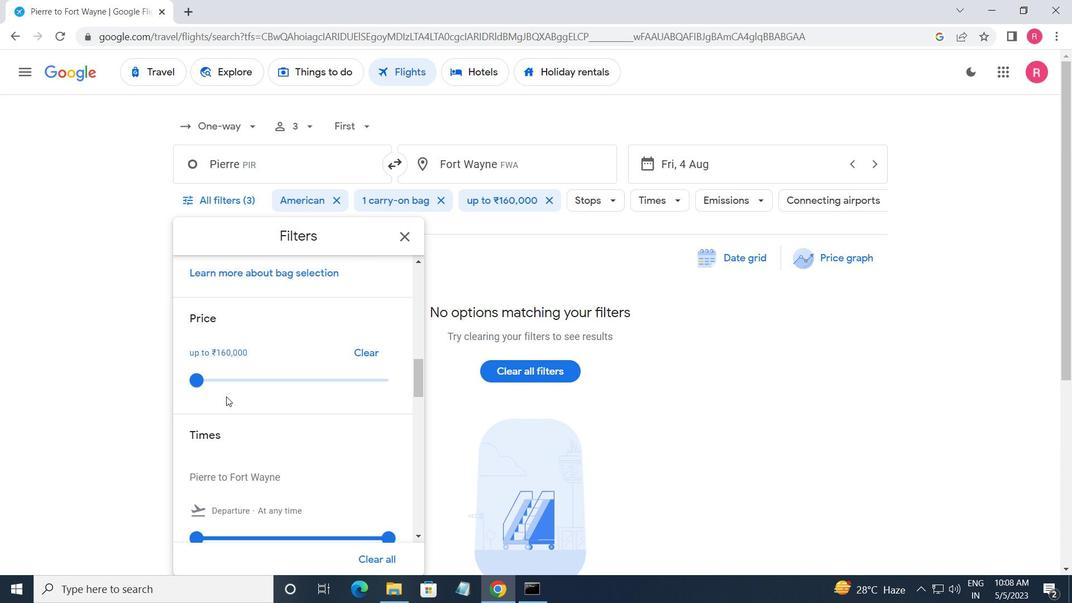 
Action: Mouse scrolled (226, 395) with delta (0, 0)
Screenshot: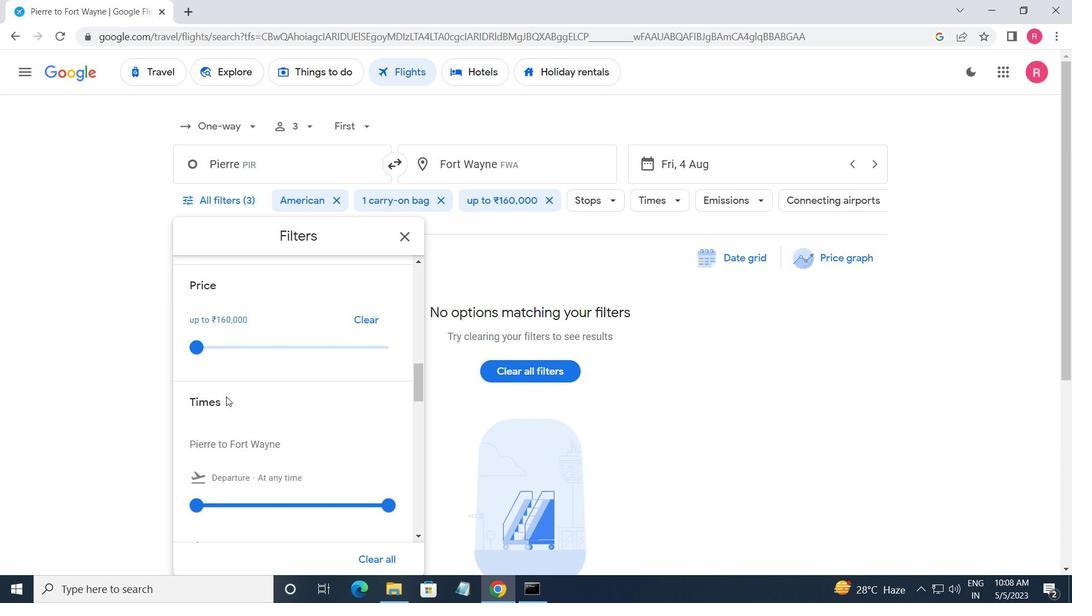 
Action: Mouse moved to (212, 399)
Screenshot: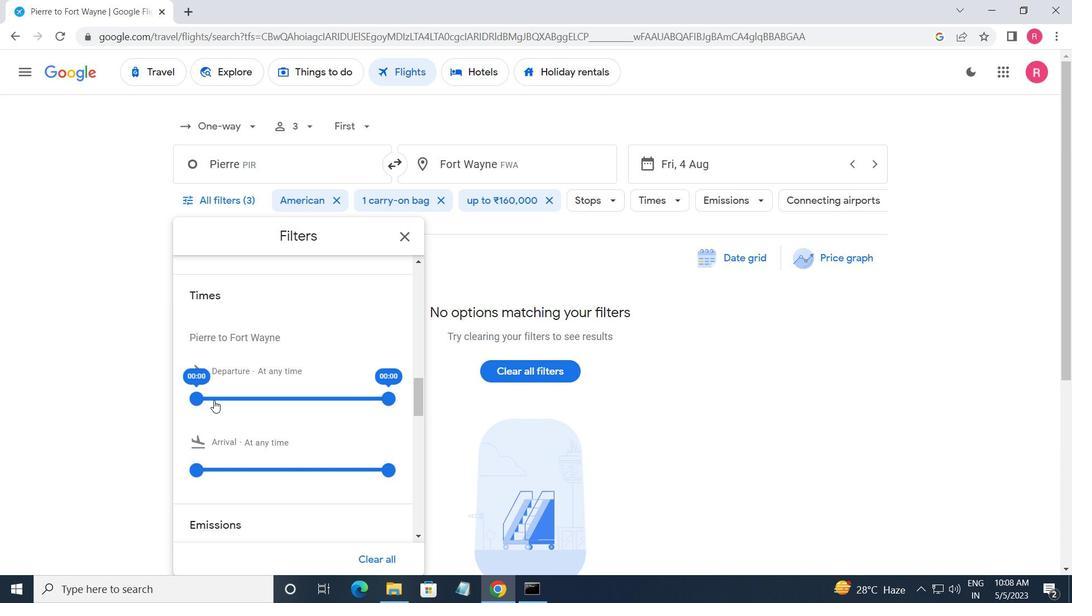 
Action: Mouse pressed left at (212, 399)
Screenshot: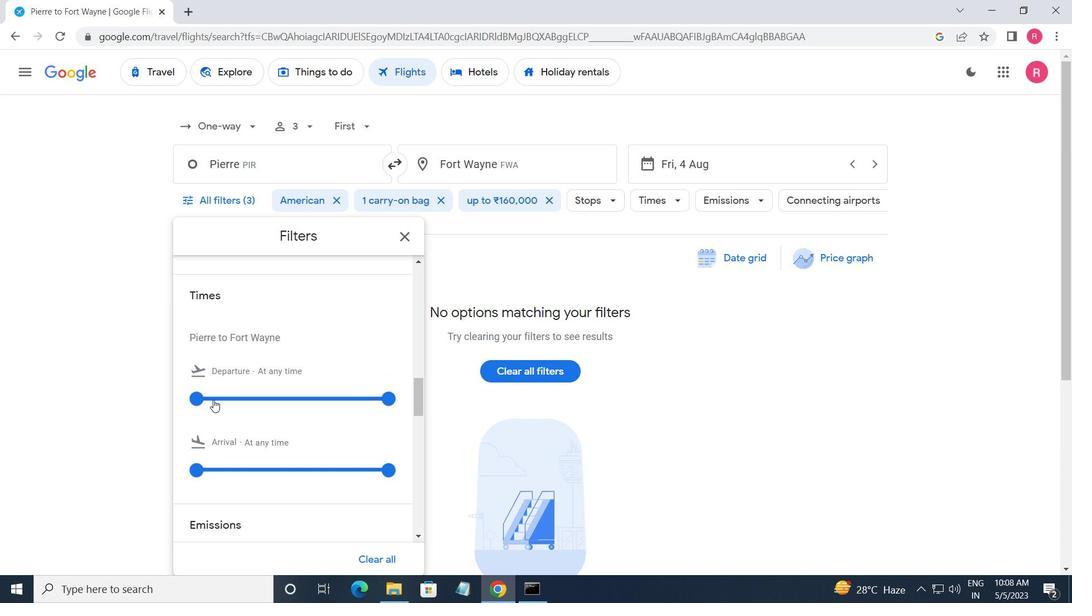 
Action: Mouse moved to (386, 399)
Screenshot: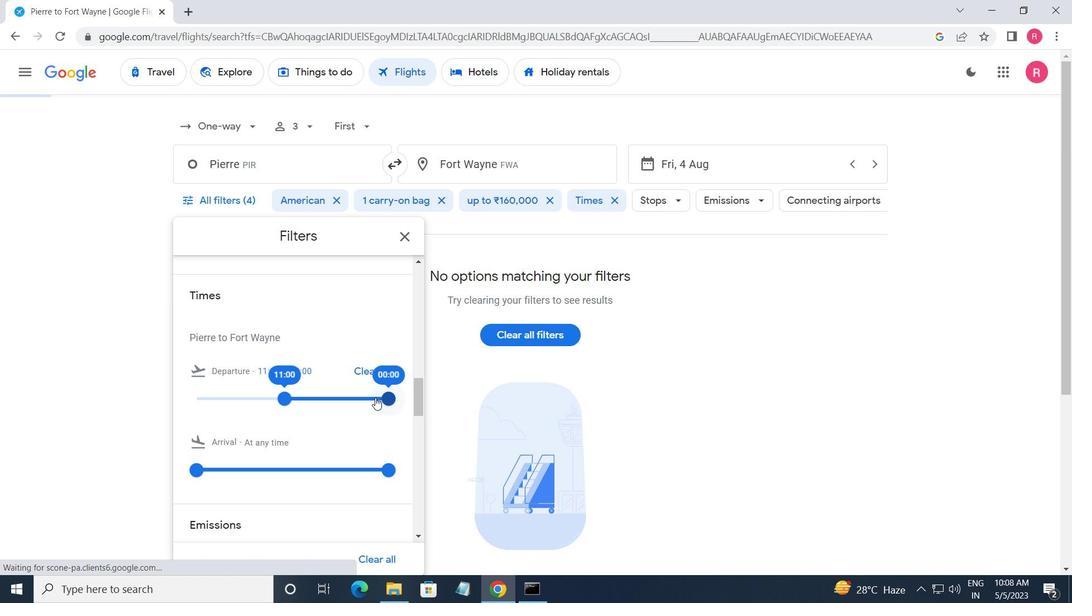 
Action: Mouse pressed left at (386, 399)
Screenshot: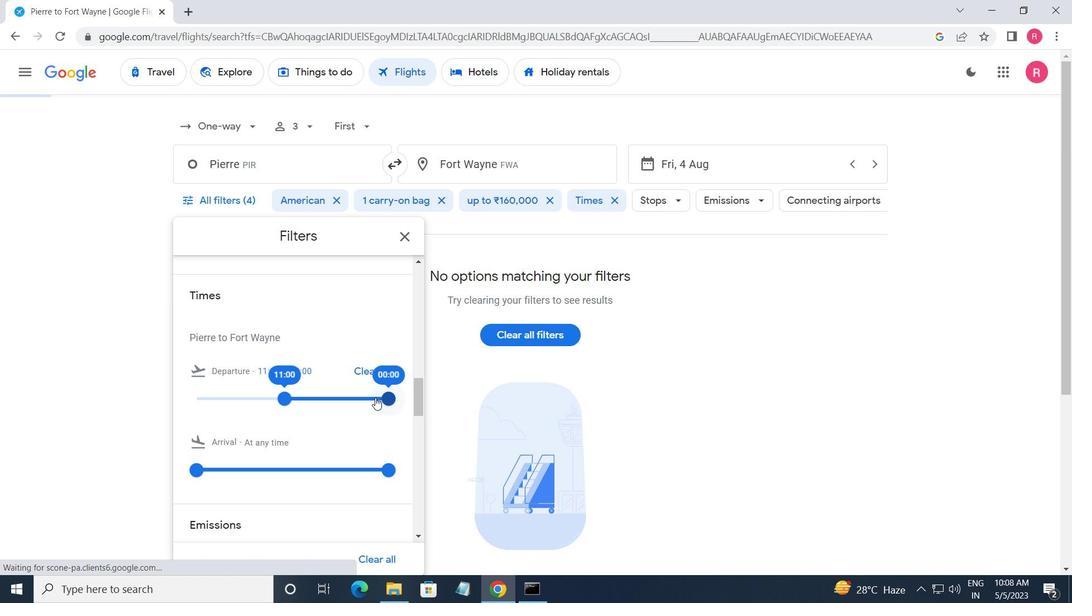 
Action: Mouse moved to (403, 245)
Screenshot: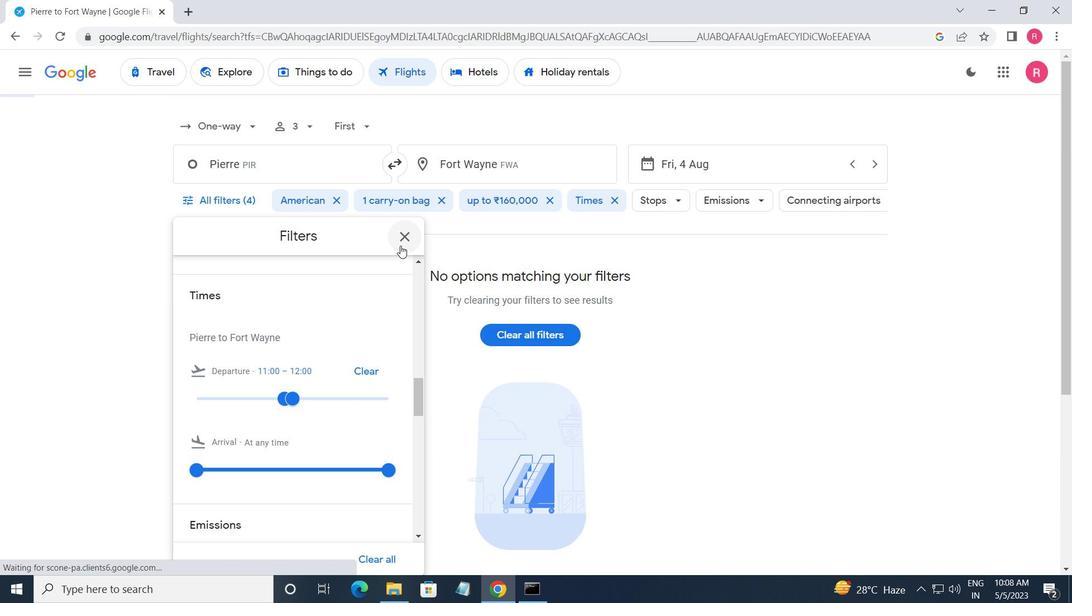 
Action: Mouse pressed left at (403, 245)
Screenshot: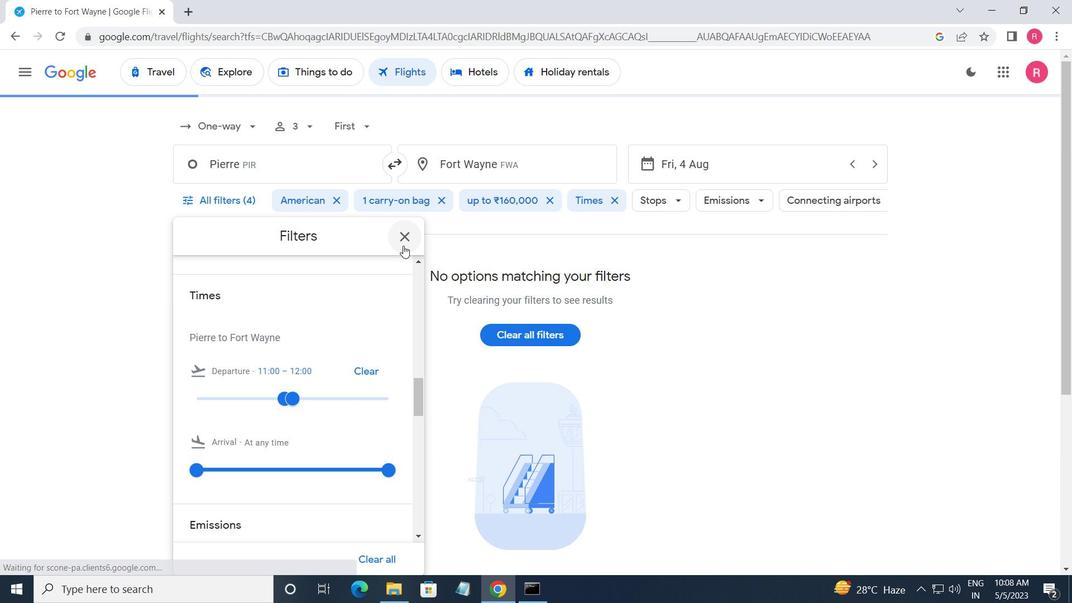 
Action: Mouse moved to (404, 259)
Screenshot: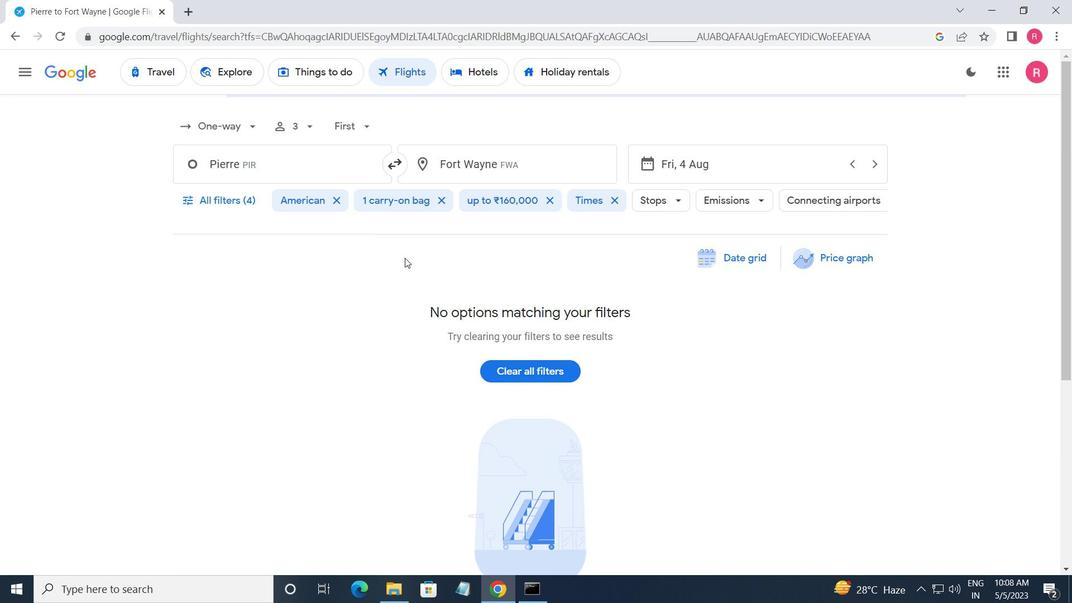 
